 Task: Look for space in Sijunjung, Indonesia from 22nd June, 2023 to 30th June, 2023 for 2 adults in price range Rs.7000 to Rs.15000. Place can be entire place with 1  bedroom having 1 bed and 1 bathroom. Property type can be house, flat, guest house, hotel. Booking option can be shelf check-in. Required host language is English.
Action: Mouse moved to (408, 63)
Screenshot: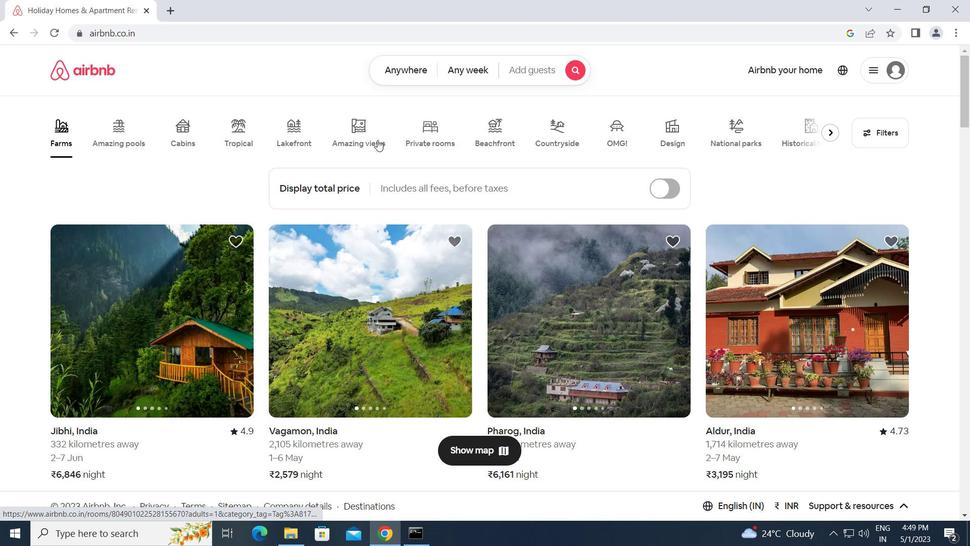 
Action: Mouse pressed left at (408, 63)
Screenshot: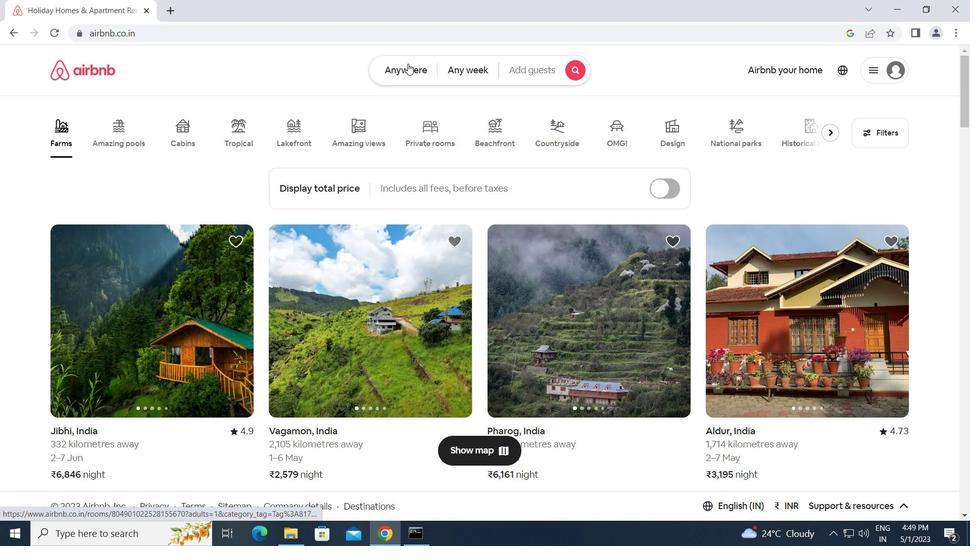 
Action: Mouse moved to (307, 107)
Screenshot: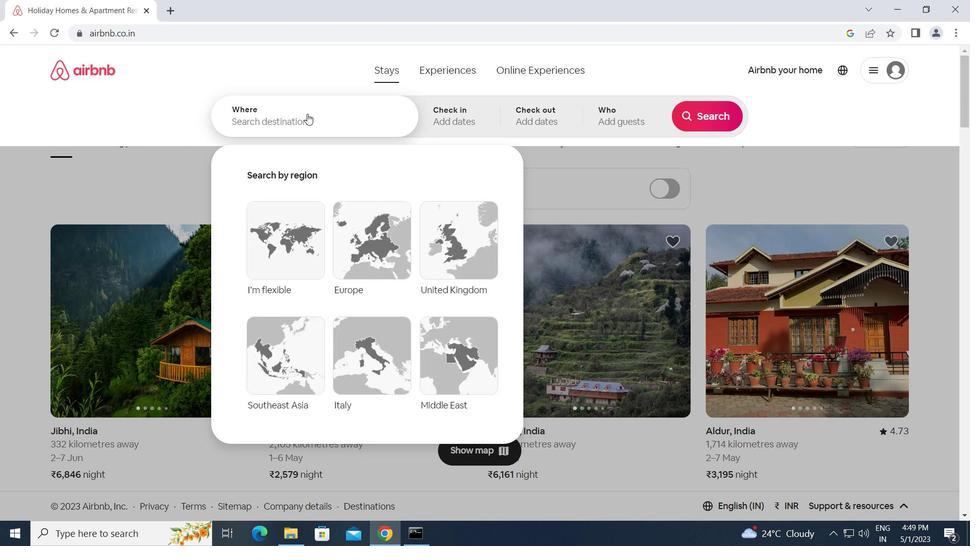 
Action: Mouse pressed left at (307, 107)
Screenshot: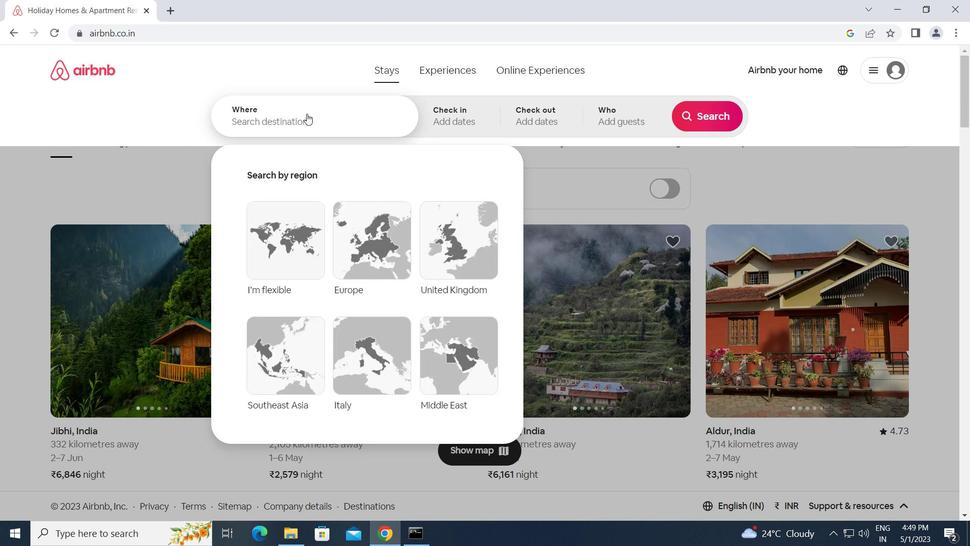
Action: Key pressed <Key.caps_lock>s<Key.caps_lock>ijunjung,<Key.space><Key.caps_lock>i<Key.caps_lock>ndonesia
Screenshot: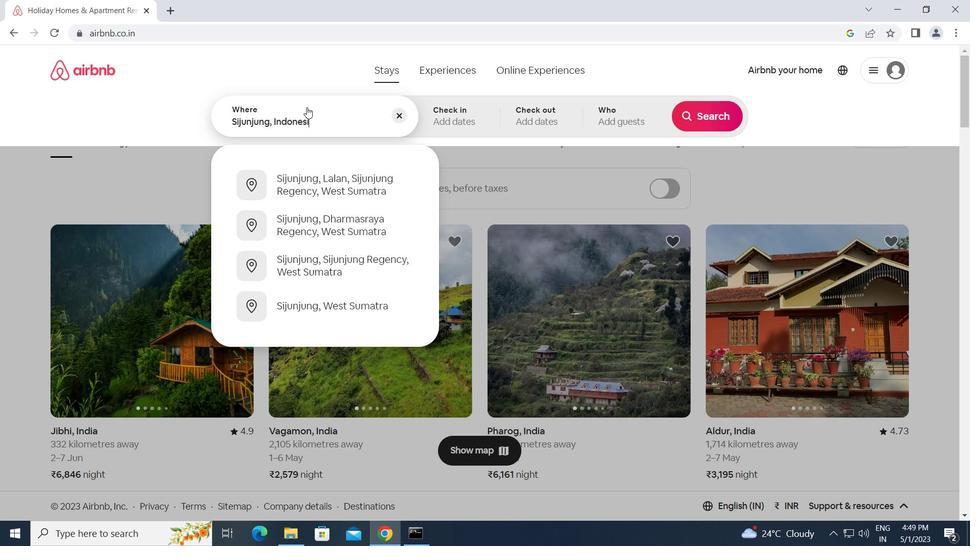 
Action: Mouse moved to (462, 188)
Screenshot: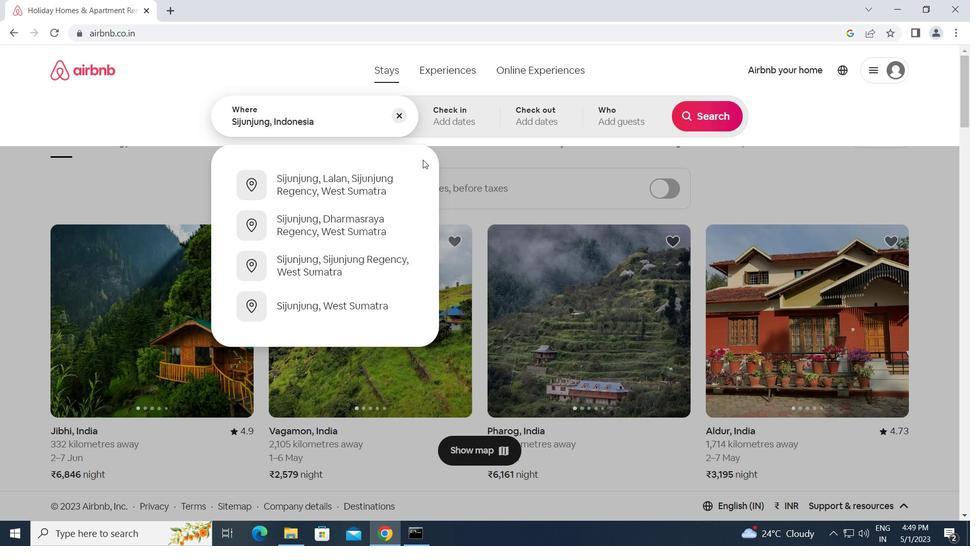 
Action: Key pressed <Key.enter>
Screenshot: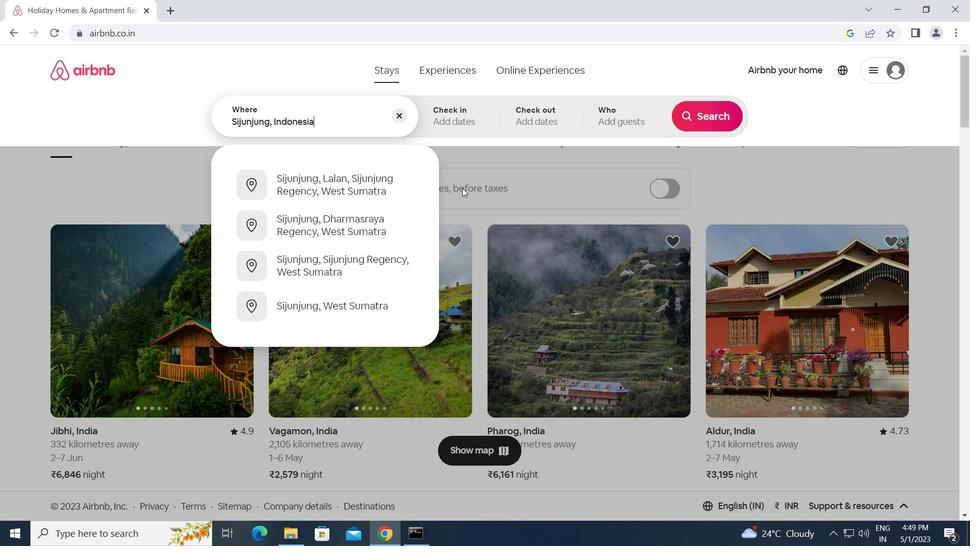 
Action: Mouse moved to (632, 362)
Screenshot: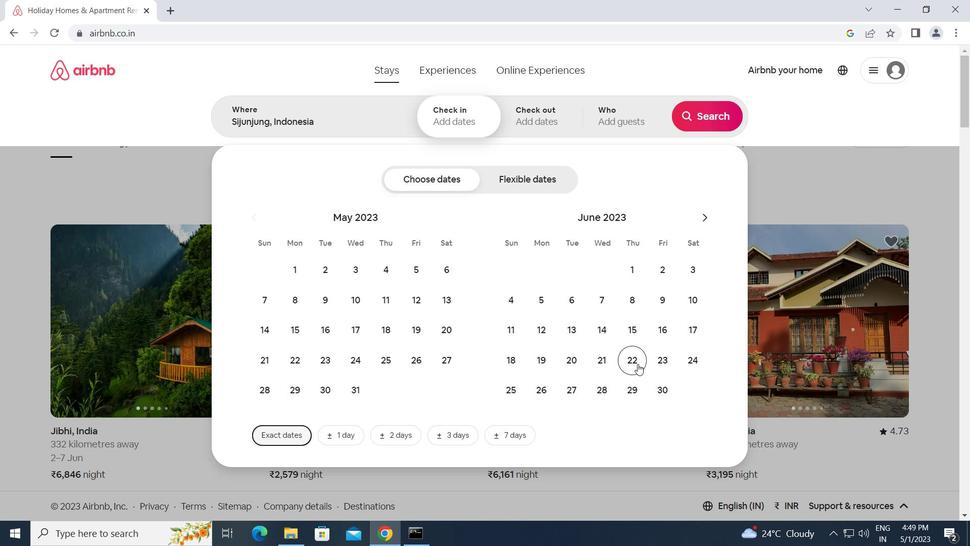 
Action: Mouse pressed left at (632, 362)
Screenshot: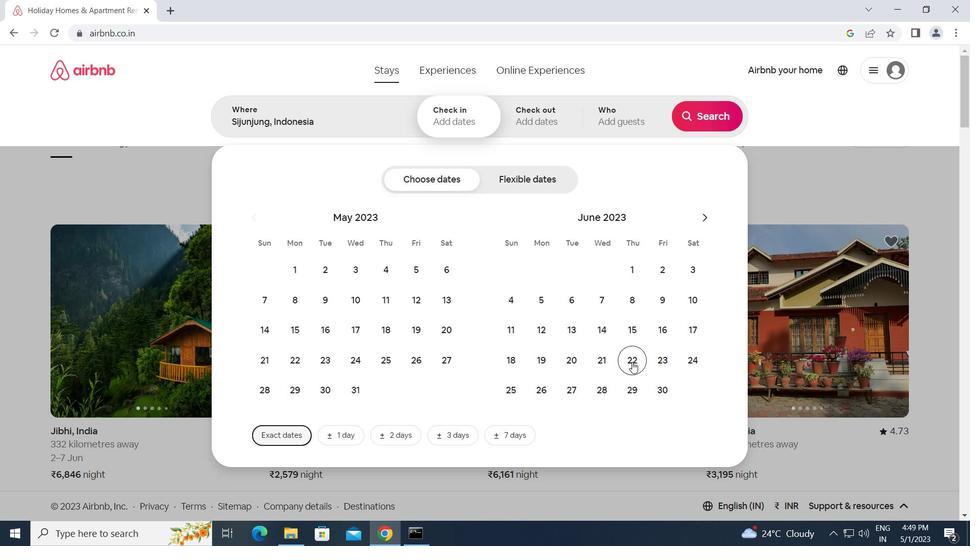 
Action: Mouse moved to (655, 387)
Screenshot: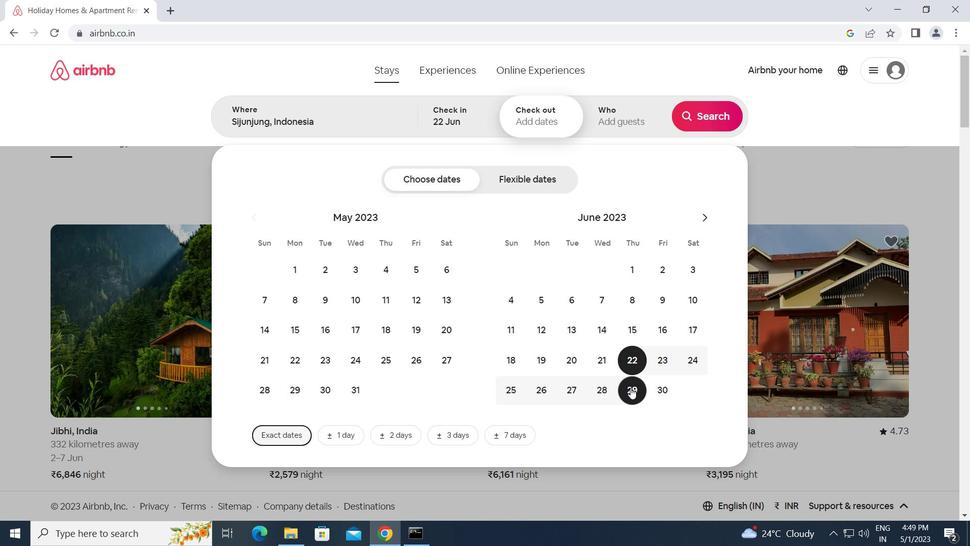 
Action: Mouse pressed left at (655, 387)
Screenshot: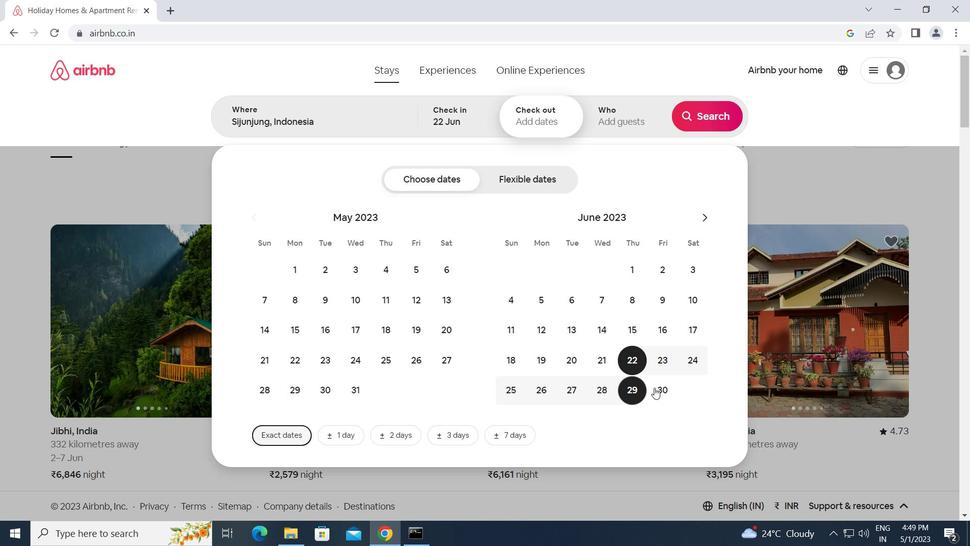 
Action: Mouse moved to (641, 112)
Screenshot: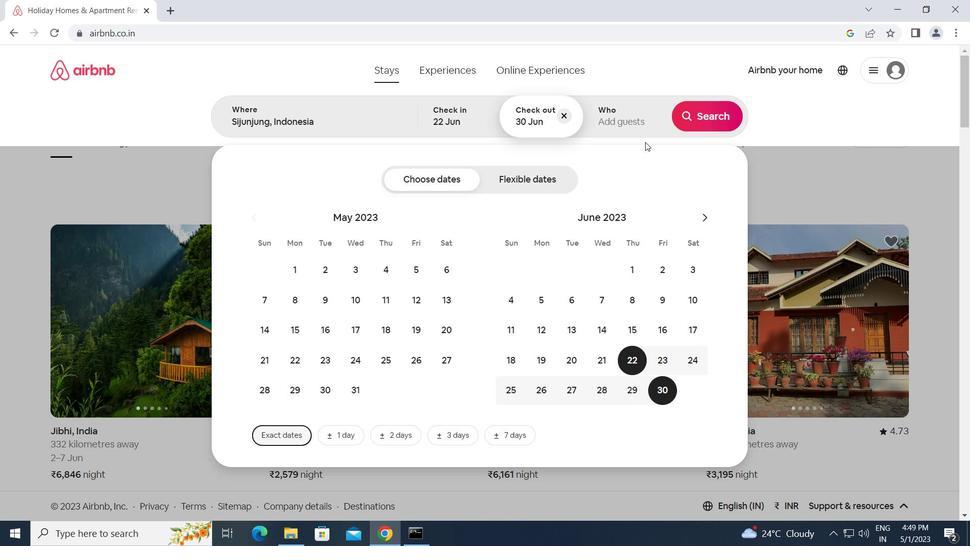 
Action: Mouse pressed left at (641, 112)
Screenshot: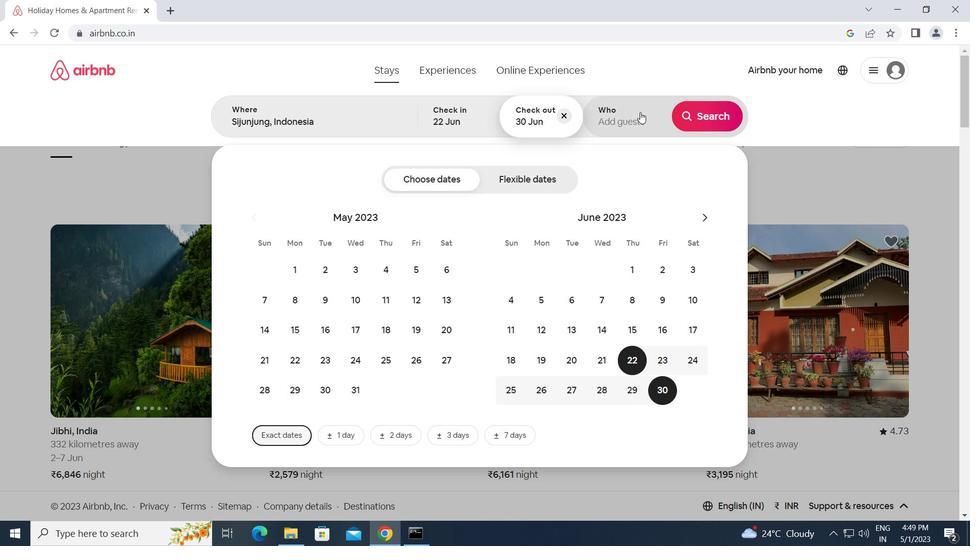 
Action: Mouse moved to (703, 183)
Screenshot: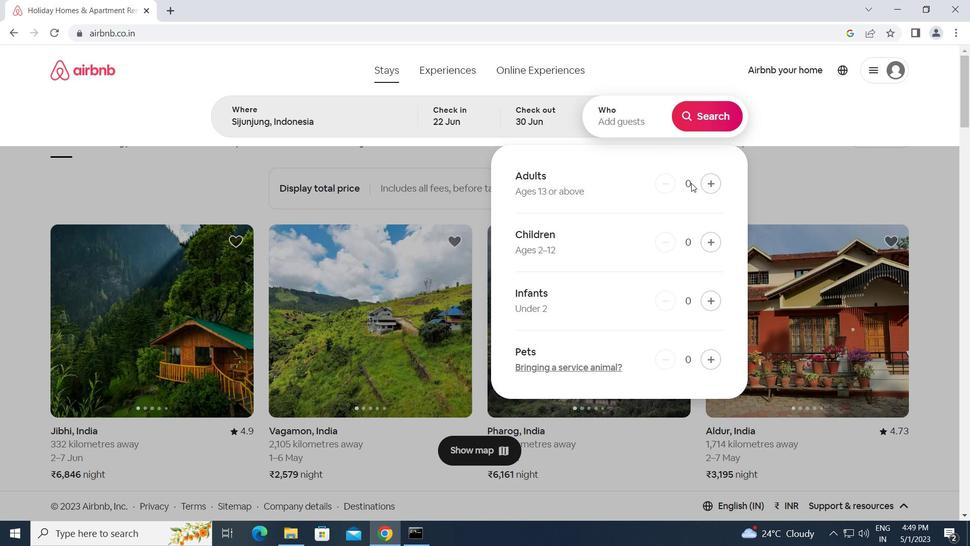 
Action: Mouse pressed left at (703, 183)
Screenshot: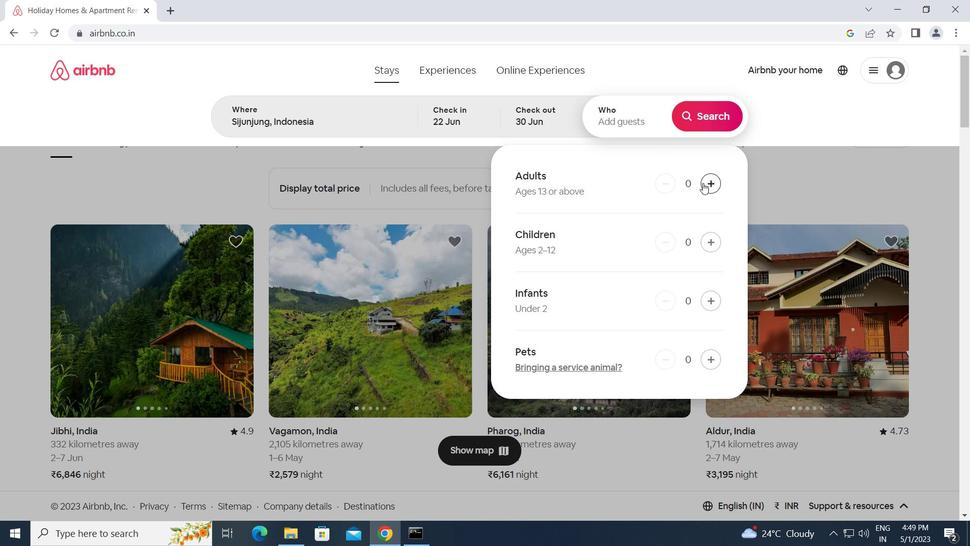 
Action: Mouse moved to (704, 182)
Screenshot: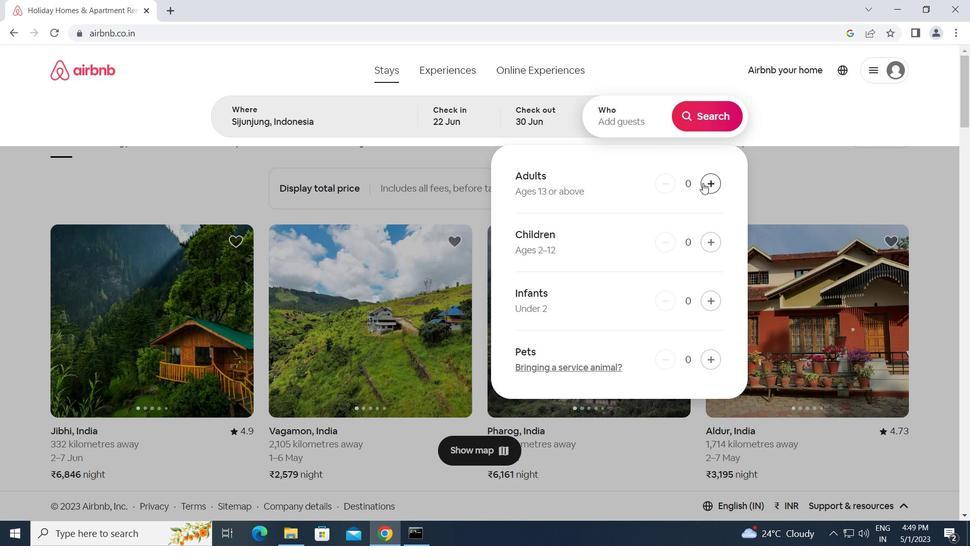 
Action: Mouse pressed left at (704, 182)
Screenshot: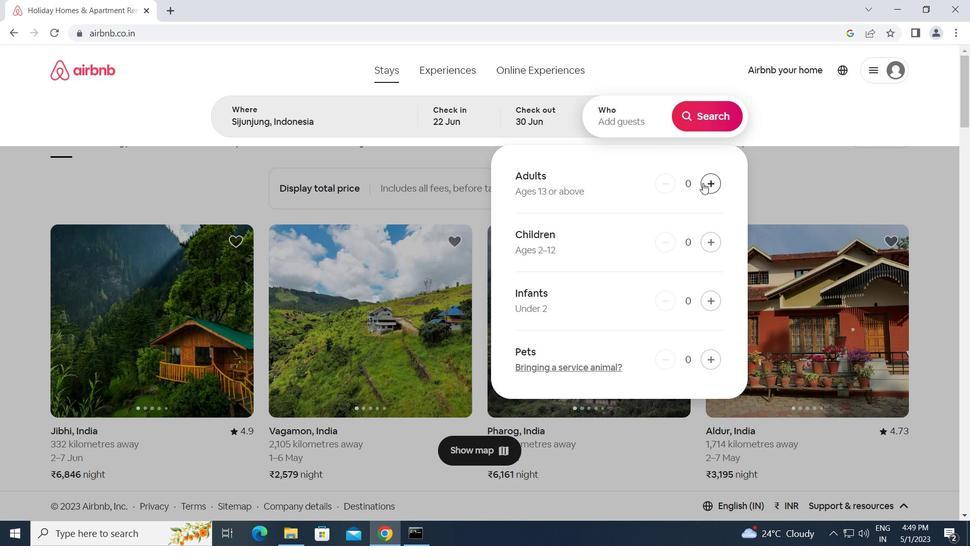 
Action: Mouse moved to (711, 126)
Screenshot: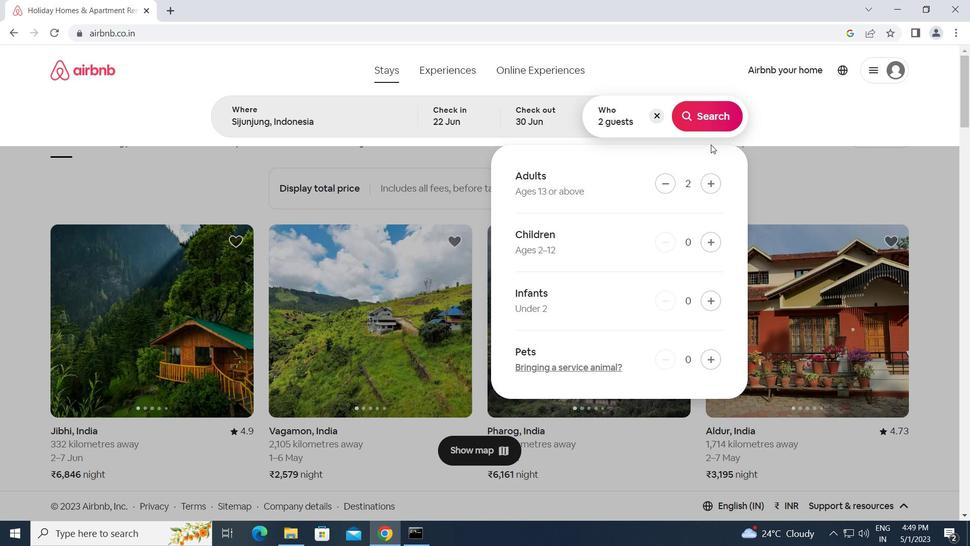 
Action: Mouse pressed left at (711, 126)
Screenshot: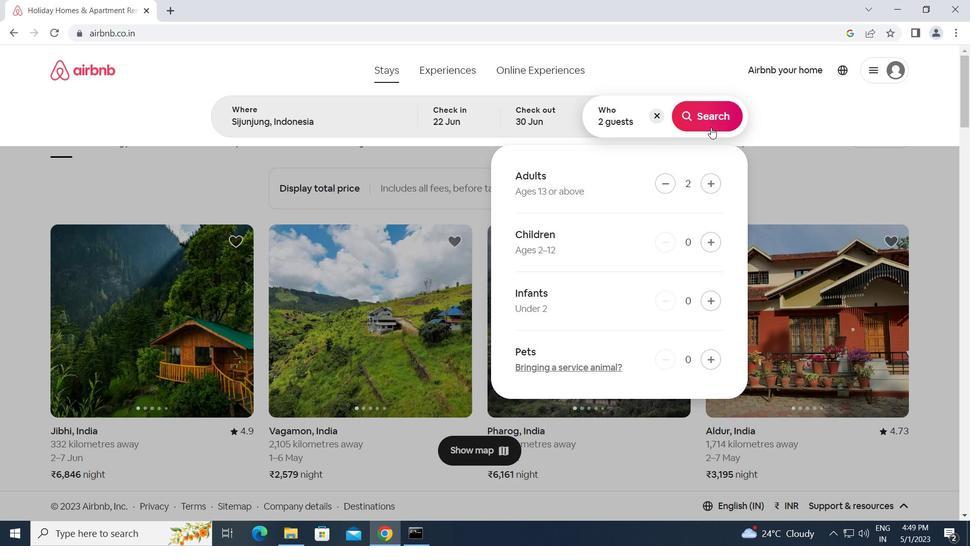 
Action: Mouse moved to (912, 122)
Screenshot: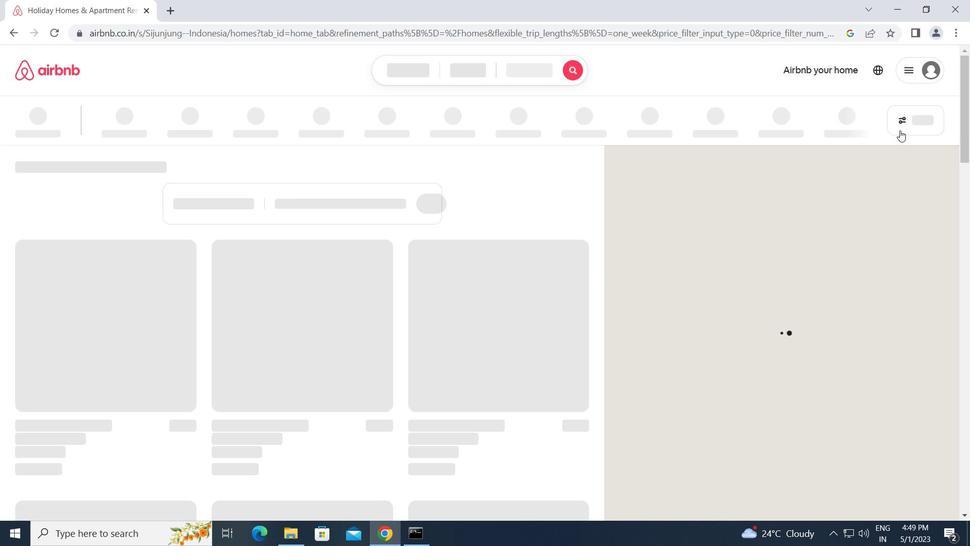 
Action: Mouse pressed left at (912, 122)
Screenshot: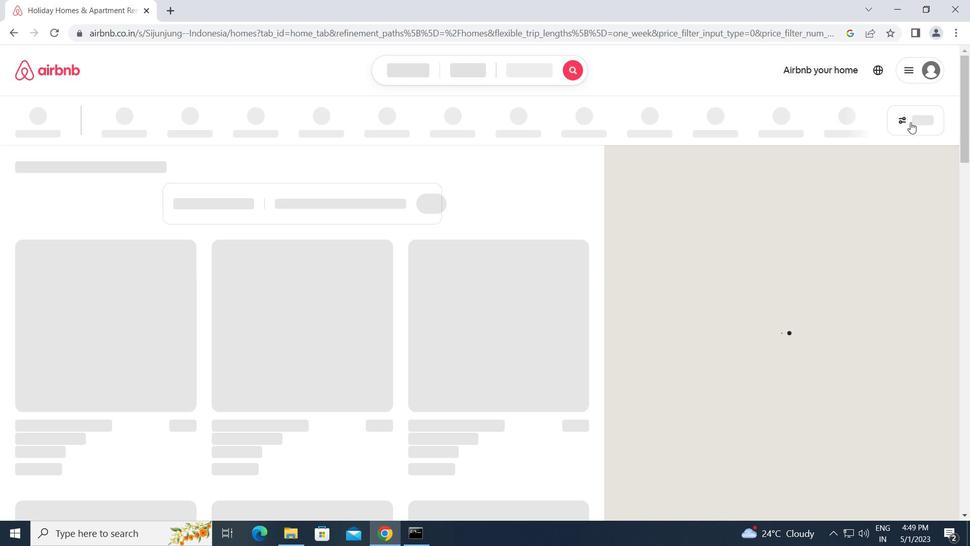 
Action: Mouse moved to (927, 118)
Screenshot: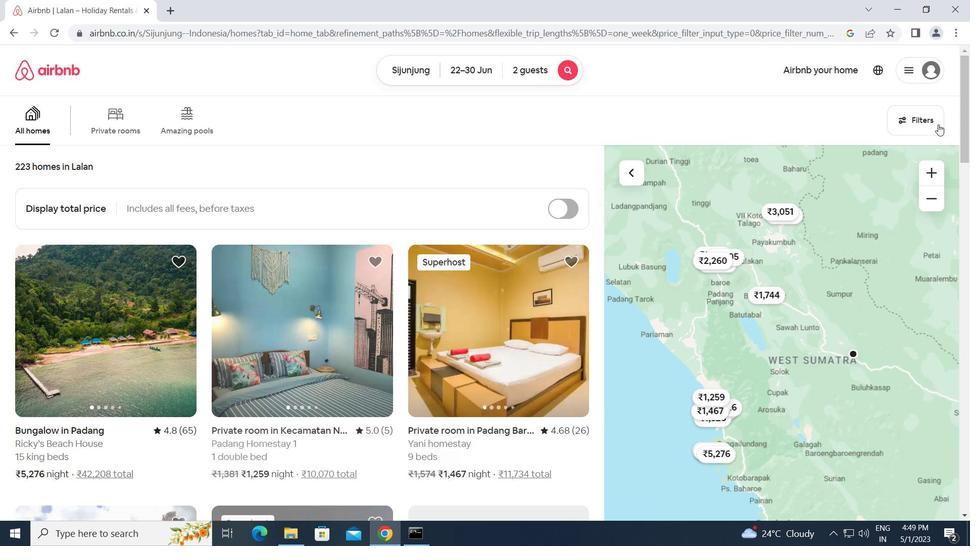 
Action: Mouse pressed left at (927, 118)
Screenshot: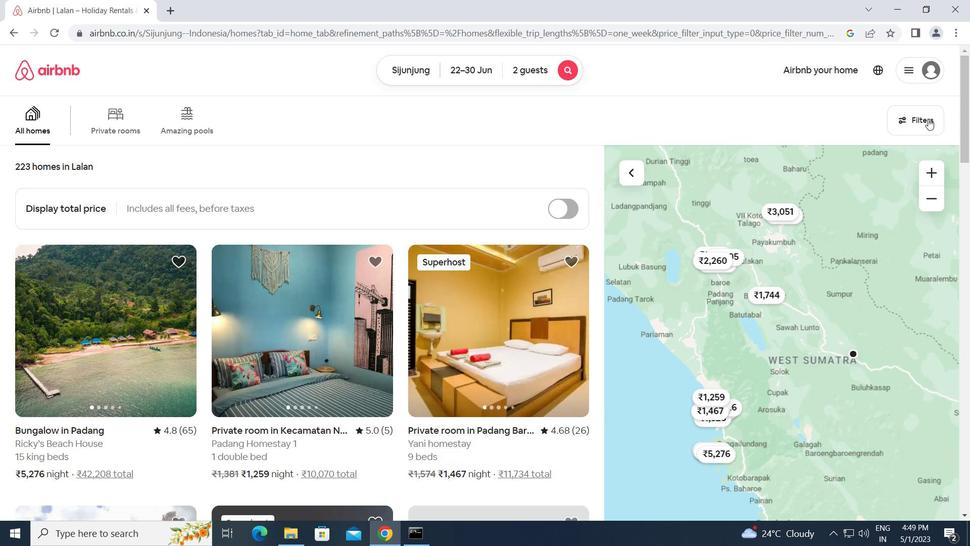 
Action: Mouse moved to (332, 280)
Screenshot: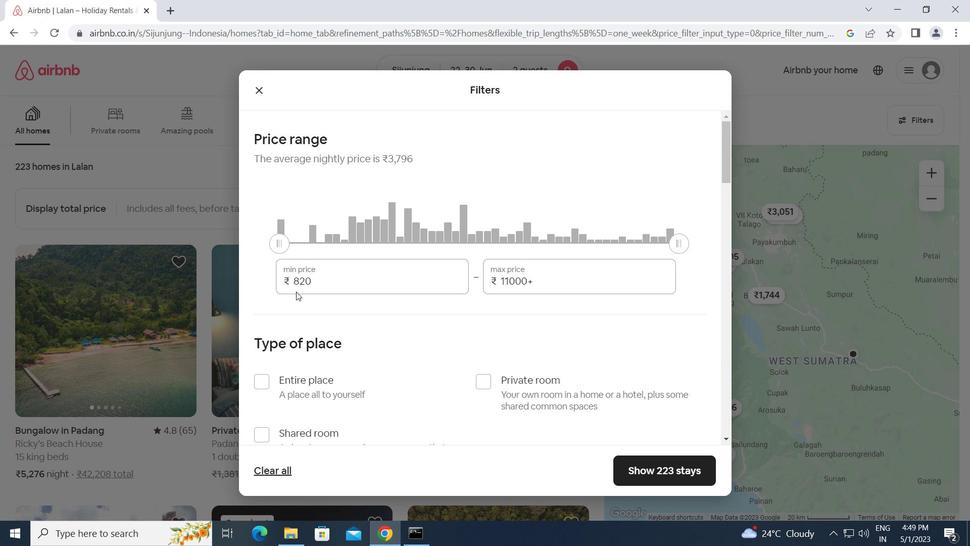 
Action: Mouse pressed left at (332, 280)
Screenshot: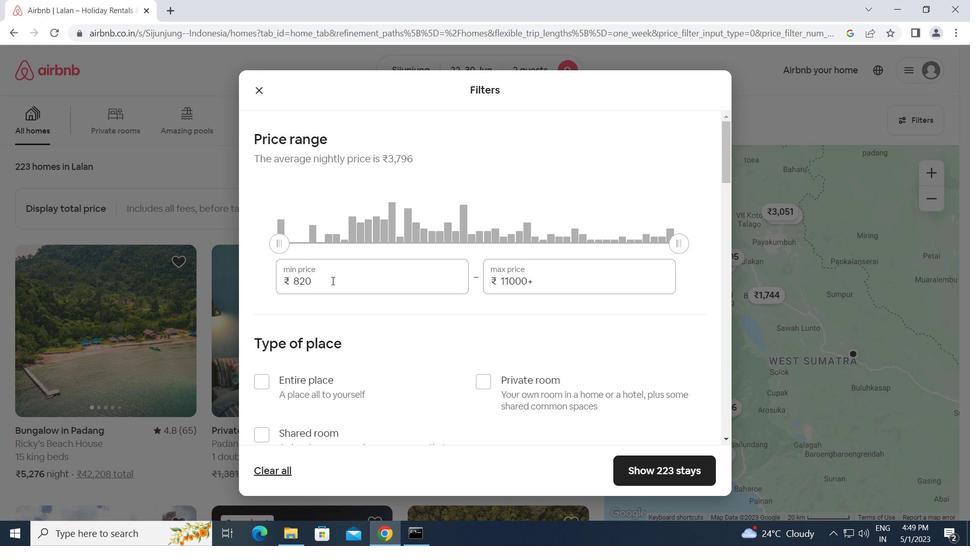 
Action: Mouse moved to (277, 282)
Screenshot: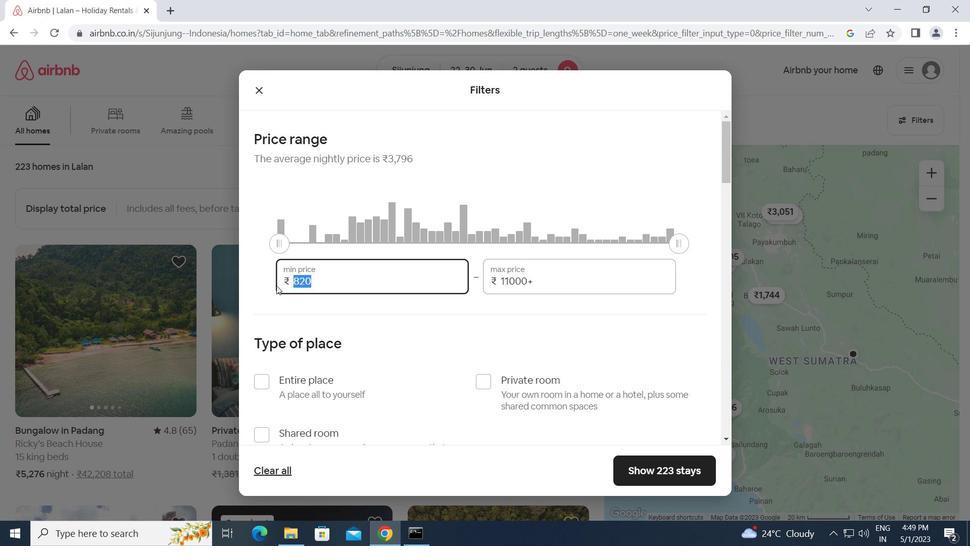 
Action: Key pressed 7000<Key.tab>15000
Screenshot: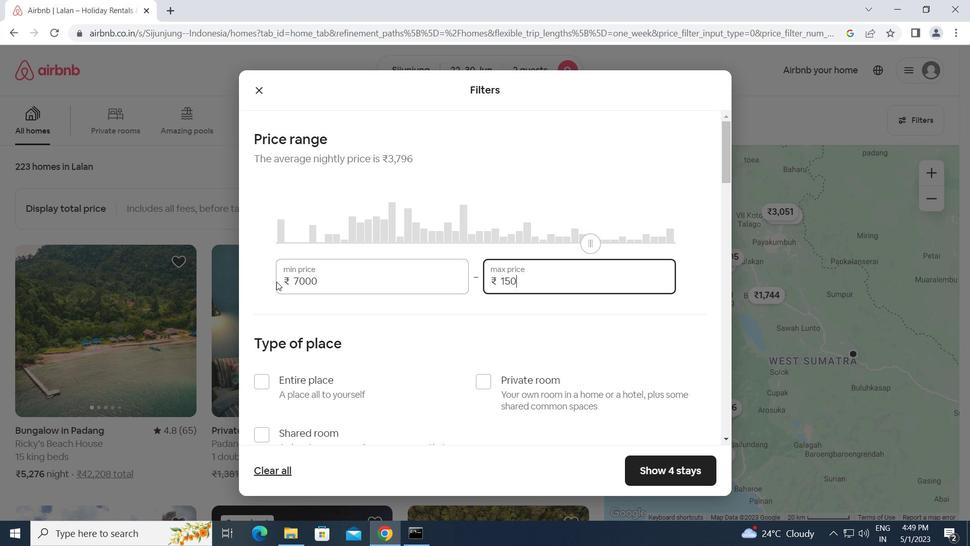 
Action: Mouse moved to (261, 379)
Screenshot: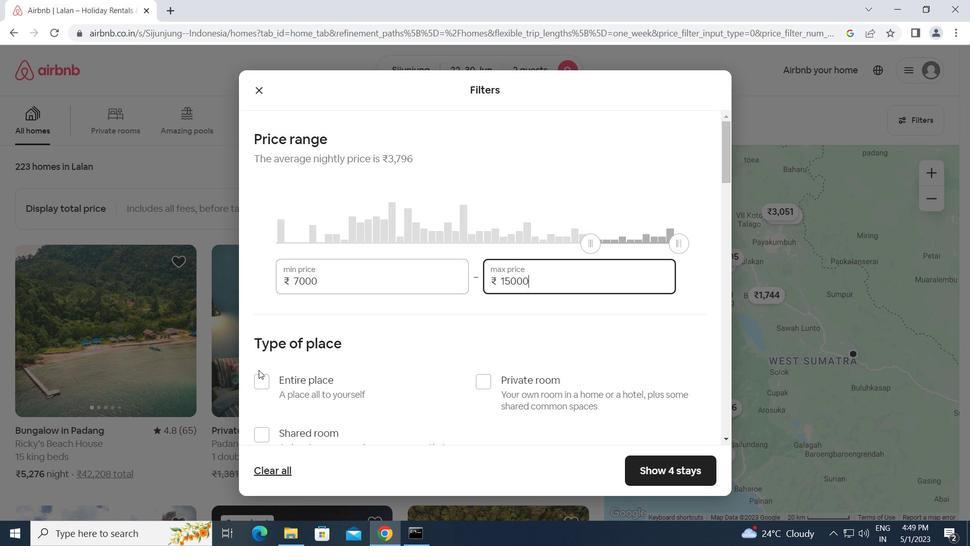 
Action: Mouse pressed left at (261, 379)
Screenshot: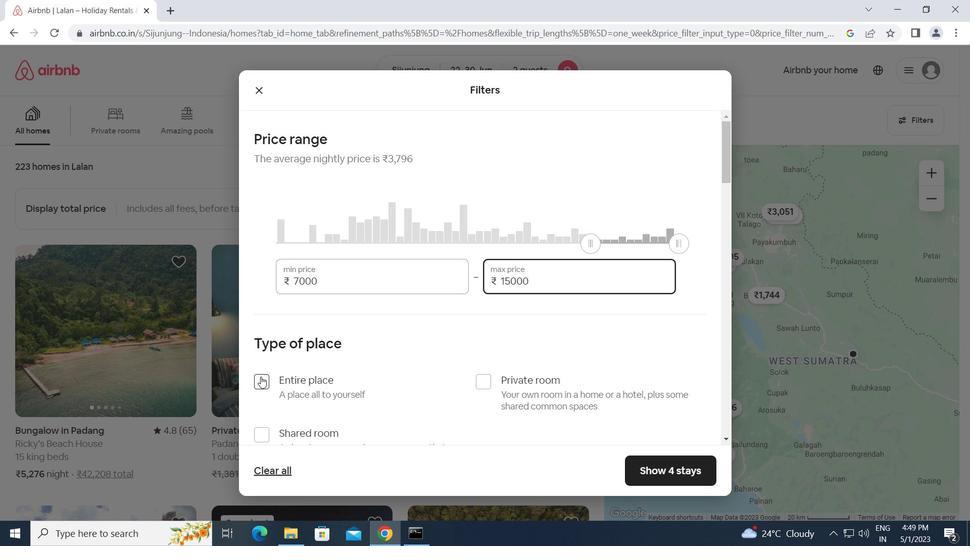 
Action: Mouse scrolled (261, 378) with delta (0, 0)
Screenshot: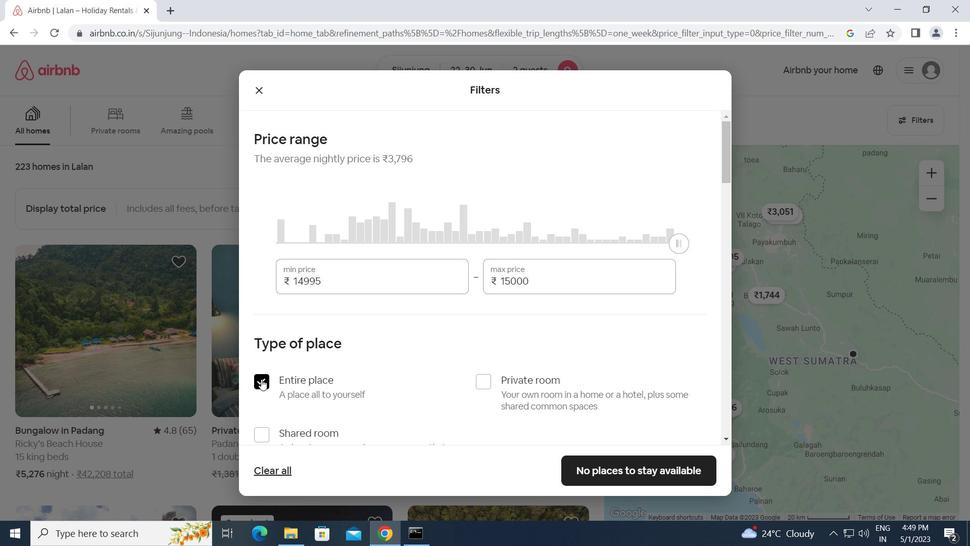 
Action: Mouse scrolled (261, 378) with delta (0, 0)
Screenshot: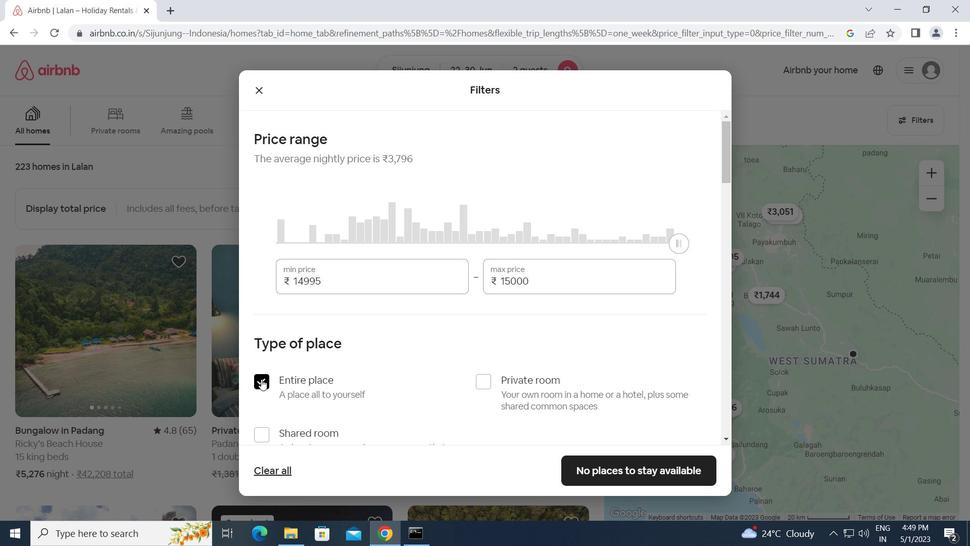 
Action: Mouse scrolled (261, 378) with delta (0, 0)
Screenshot: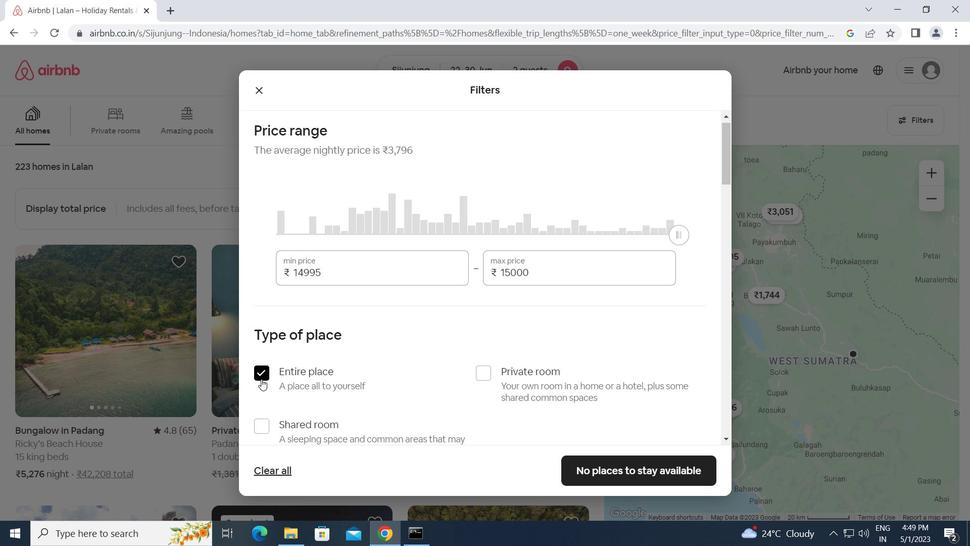 
Action: Mouse moved to (313, 396)
Screenshot: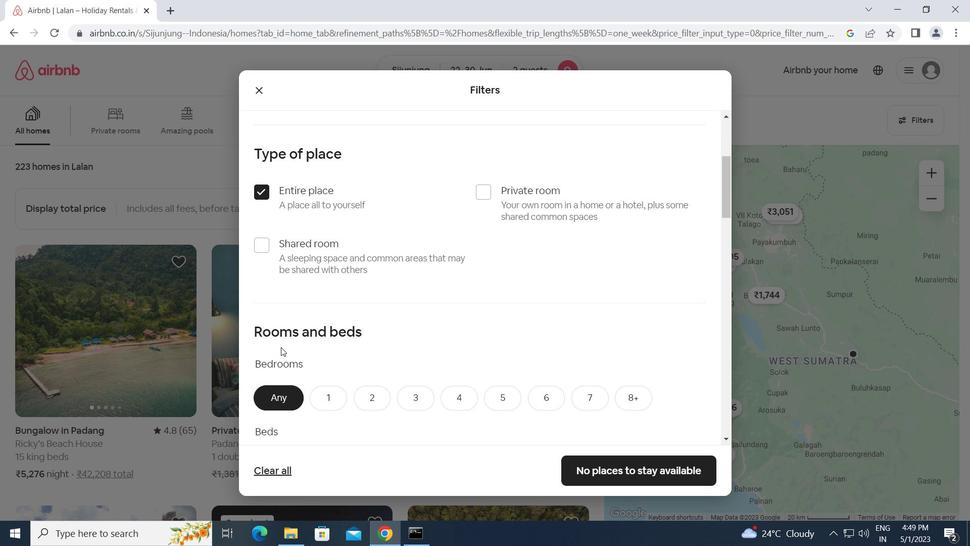 
Action: Mouse scrolled (313, 396) with delta (0, 0)
Screenshot: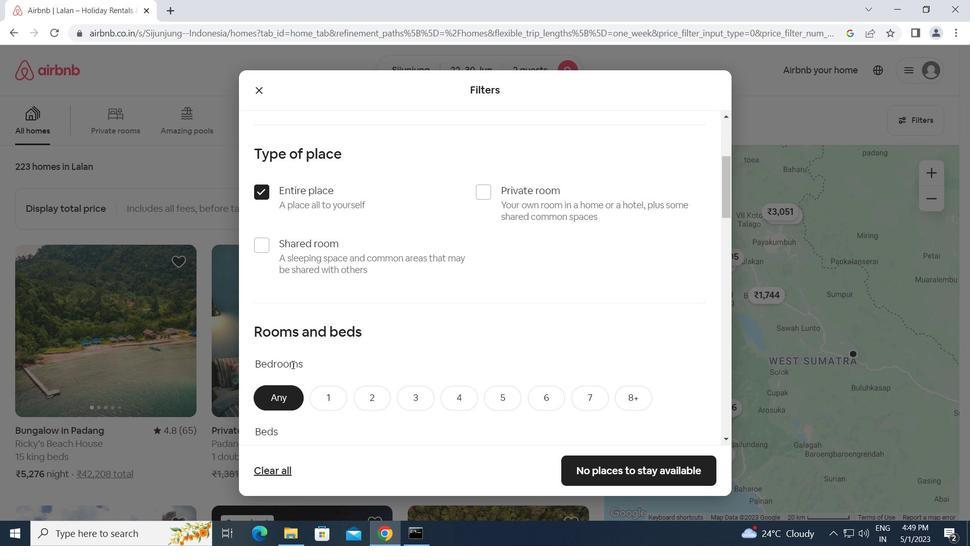 
Action: Mouse scrolled (313, 396) with delta (0, 0)
Screenshot: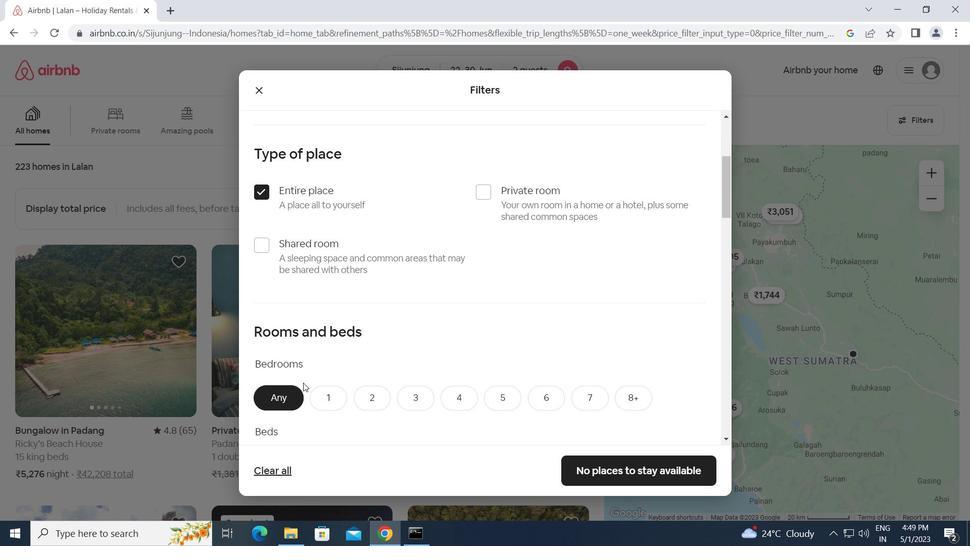 
Action: Mouse scrolled (313, 396) with delta (0, 0)
Screenshot: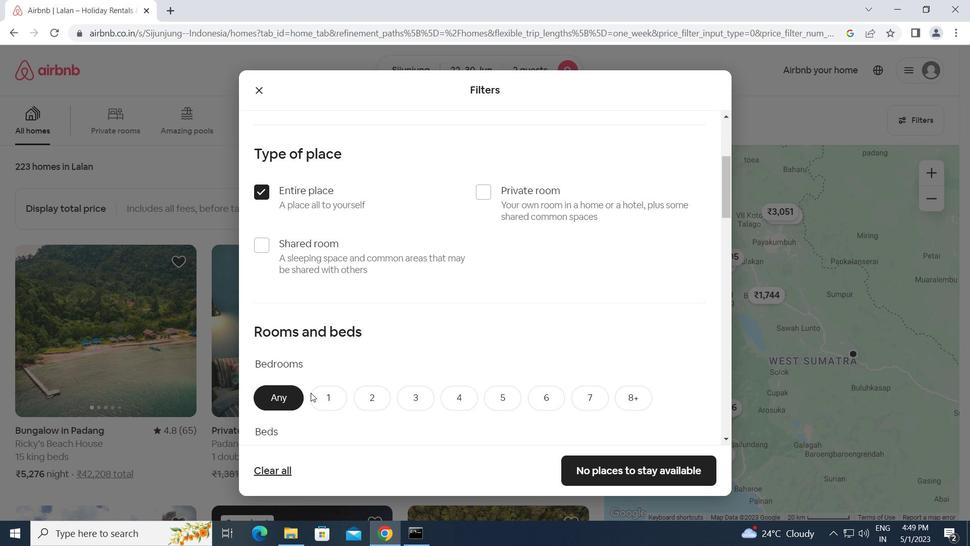 
Action: Mouse moved to (325, 199)
Screenshot: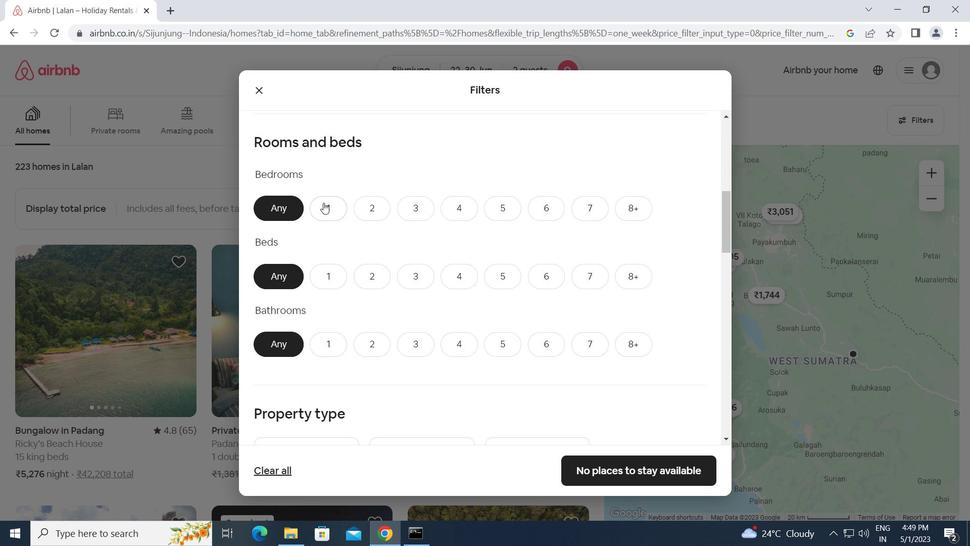 
Action: Mouse pressed left at (325, 199)
Screenshot: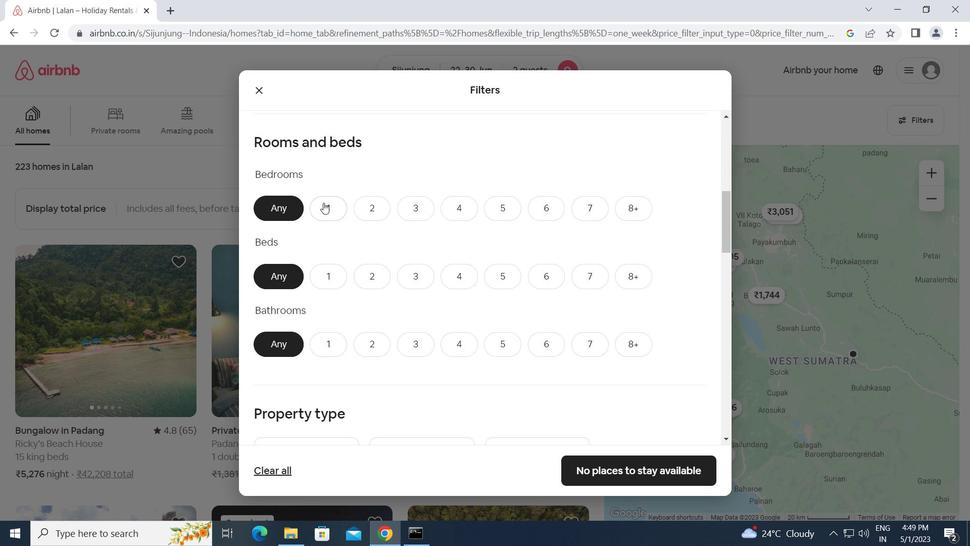 
Action: Mouse moved to (339, 275)
Screenshot: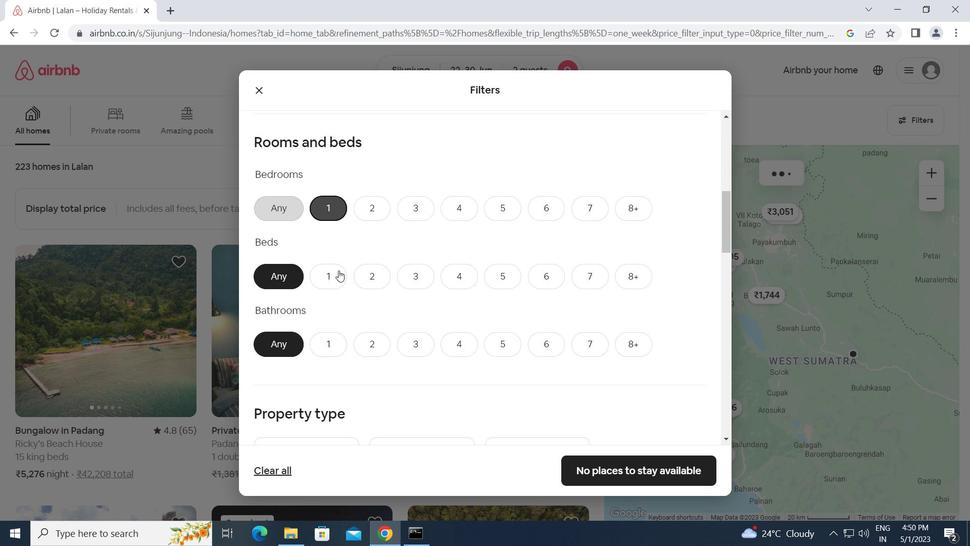 
Action: Mouse pressed left at (339, 275)
Screenshot: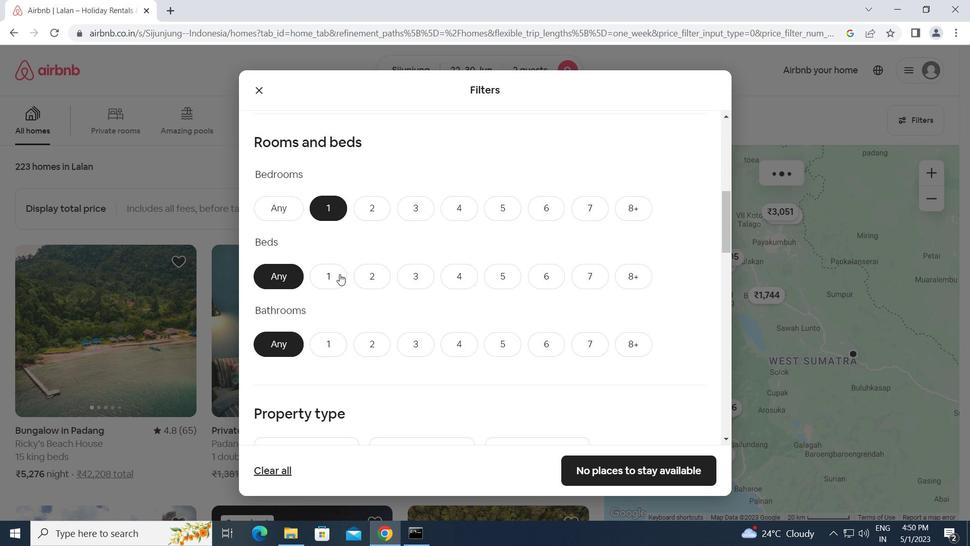 
Action: Mouse moved to (329, 345)
Screenshot: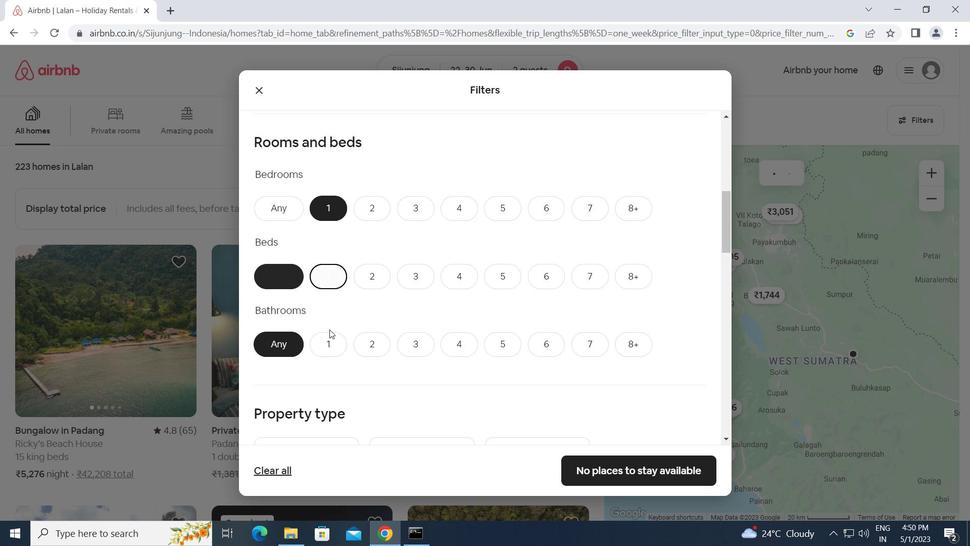 
Action: Mouse pressed left at (329, 345)
Screenshot: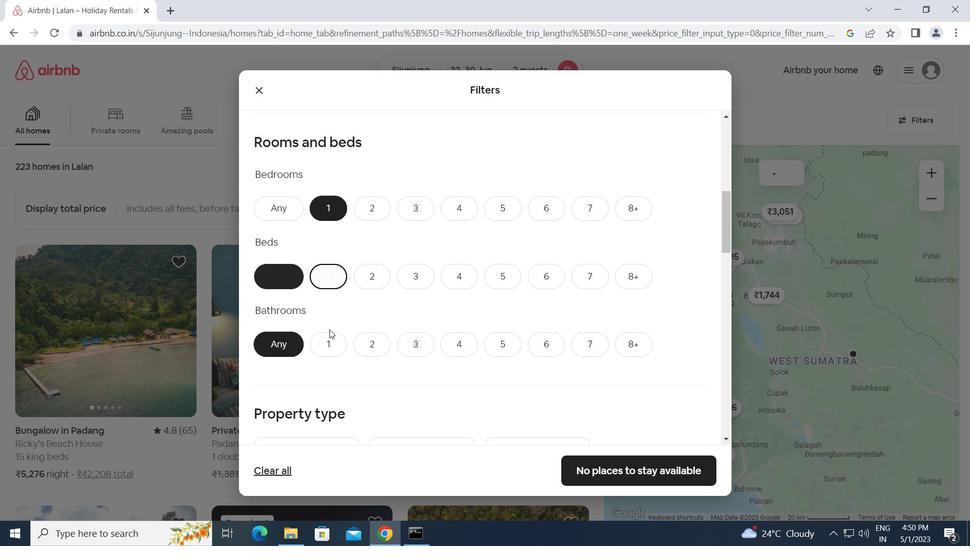 
Action: Mouse moved to (329, 350)
Screenshot: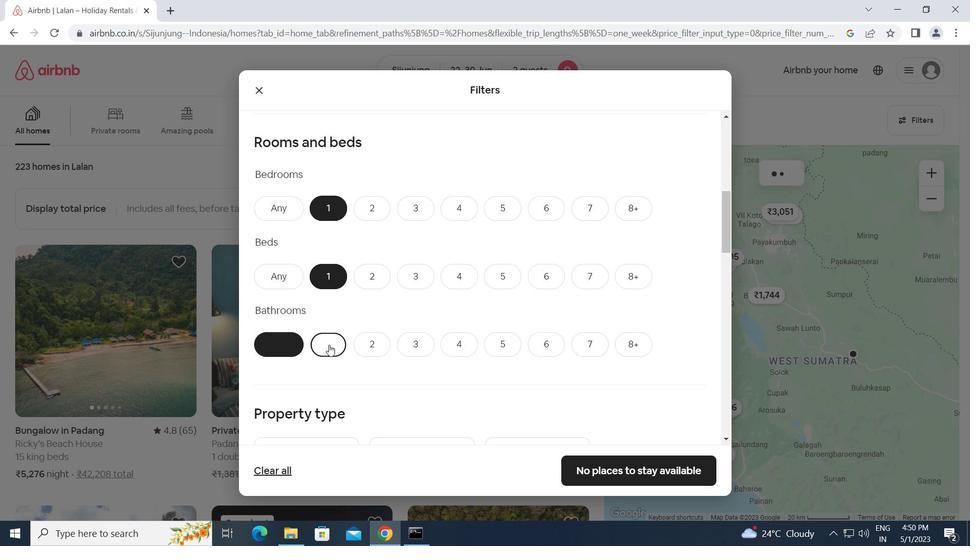 
Action: Mouse scrolled (329, 349) with delta (0, 0)
Screenshot: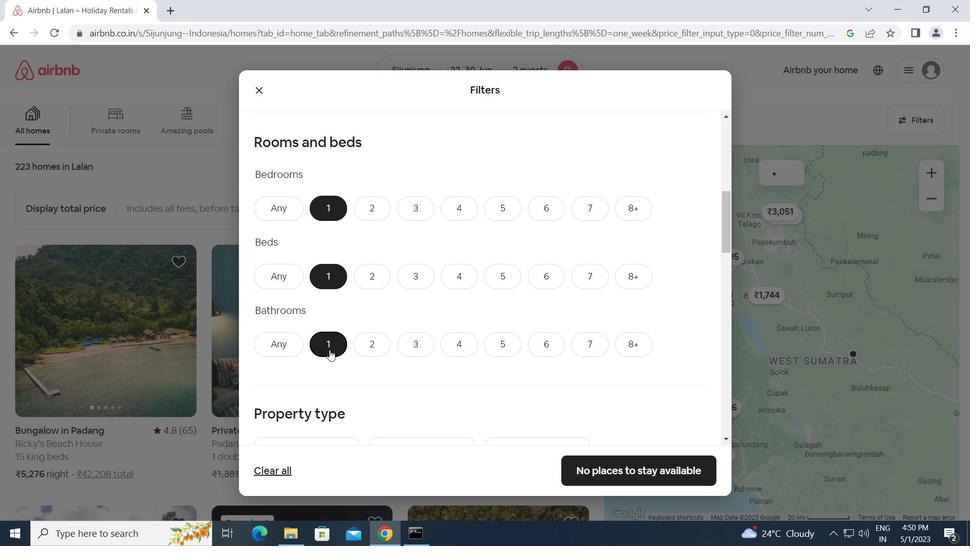 
Action: Mouse scrolled (329, 349) with delta (0, 0)
Screenshot: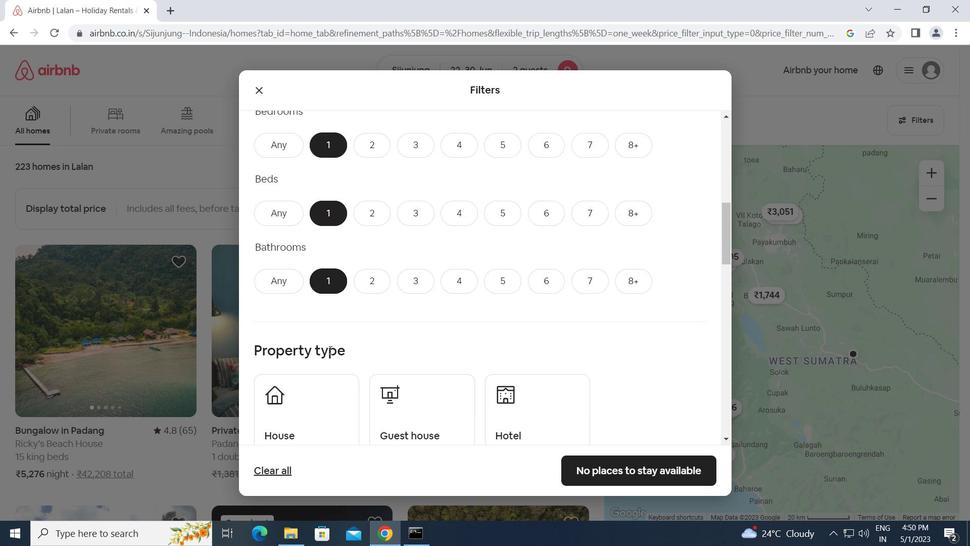 
Action: Mouse scrolled (329, 349) with delta (0, 0)
Screenshot: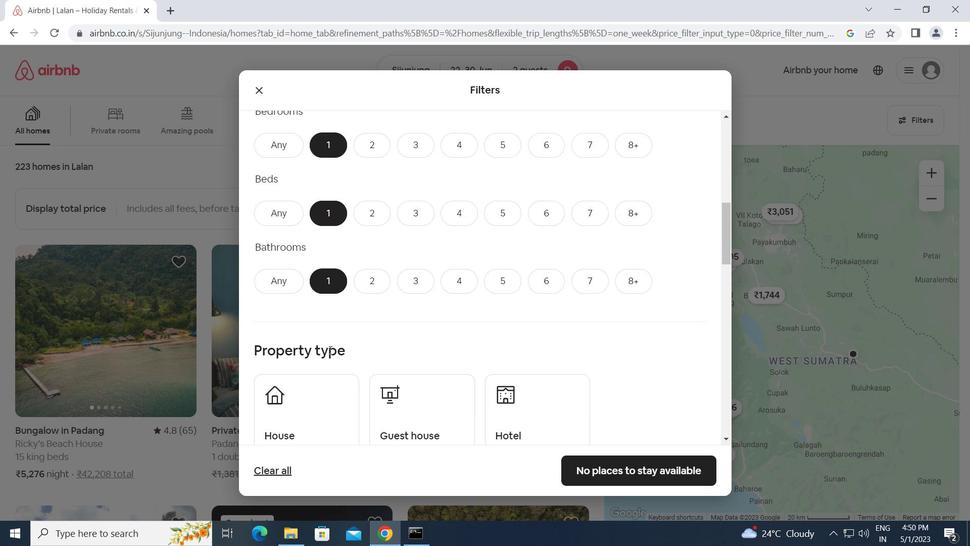 
Action: Mouse moved to (318, 298)
Screenshot: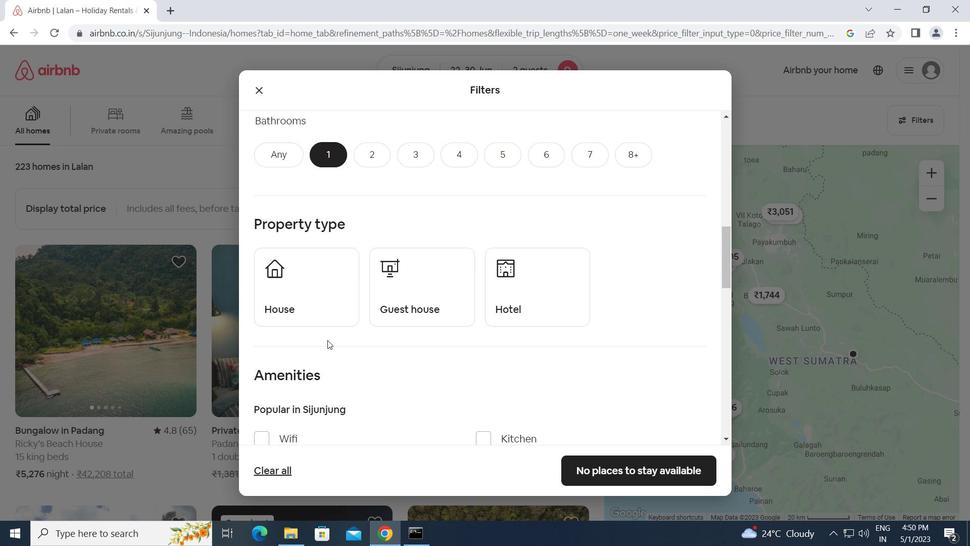 
Action: Mouse pressed left at (318, 298)
Screenshot: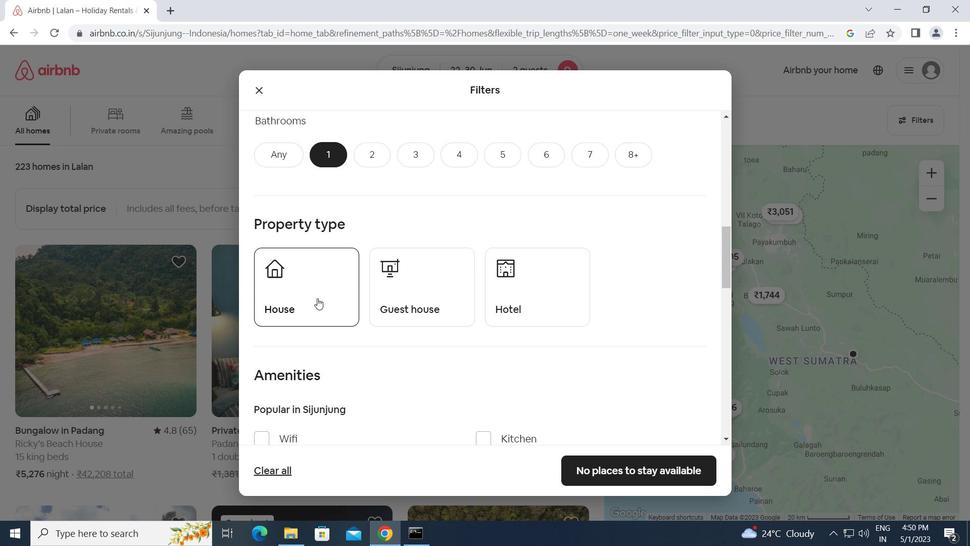 
Action: Mouse moved to (396, 280)
Screenshot: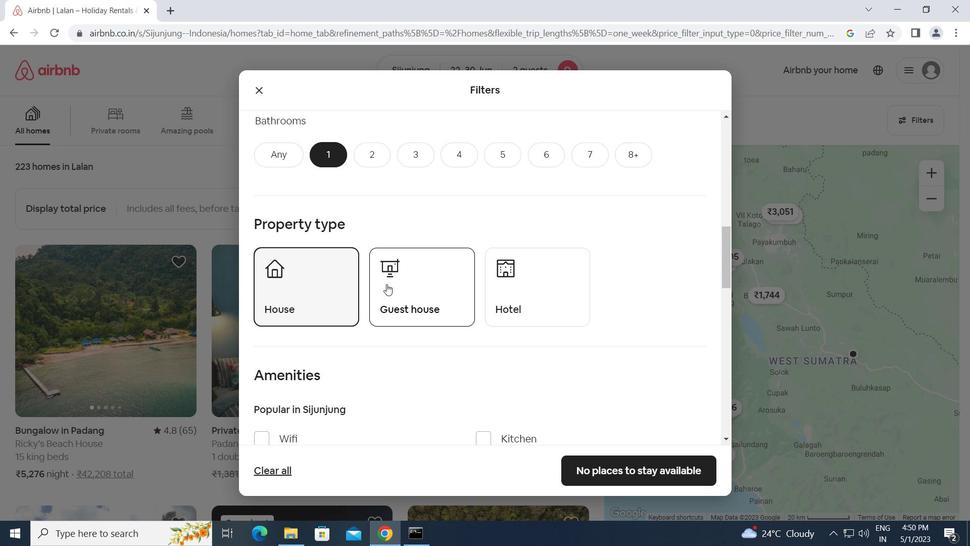 
Action: Mouse pressed left at (396, 280)
Screenshot: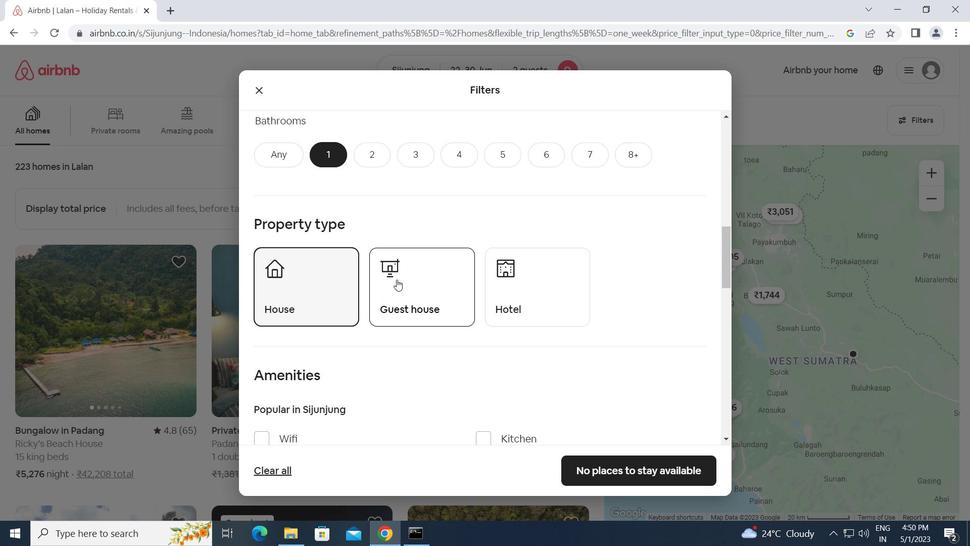 
Action: Mouse moved to (523, 279)
Screenshot: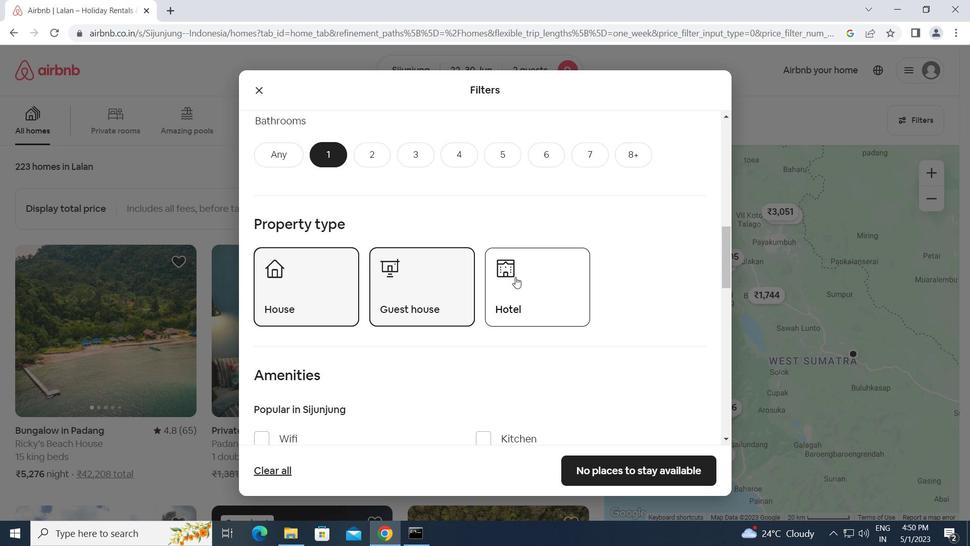 
Action: Mouse pressed left at (523, 279)
Screenshot: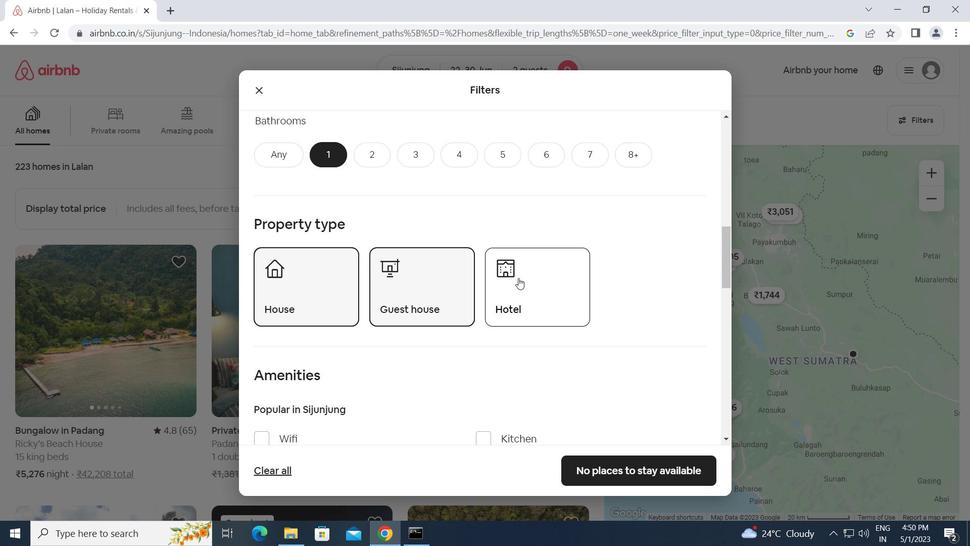 
Action: Mouse moved to (523, 279)
Screenshot: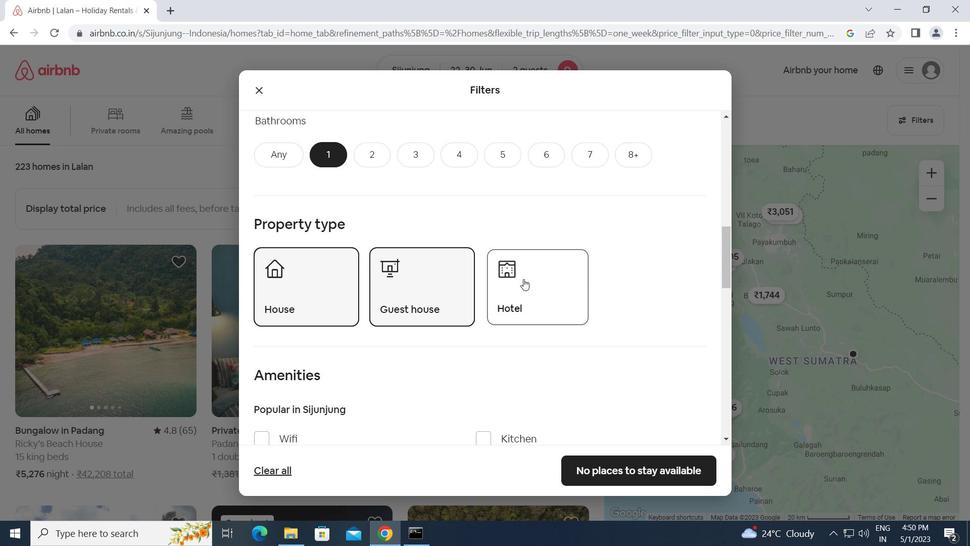
Action: Mouse scrolled (523, 279) with delta (0, 0)
Screenshot: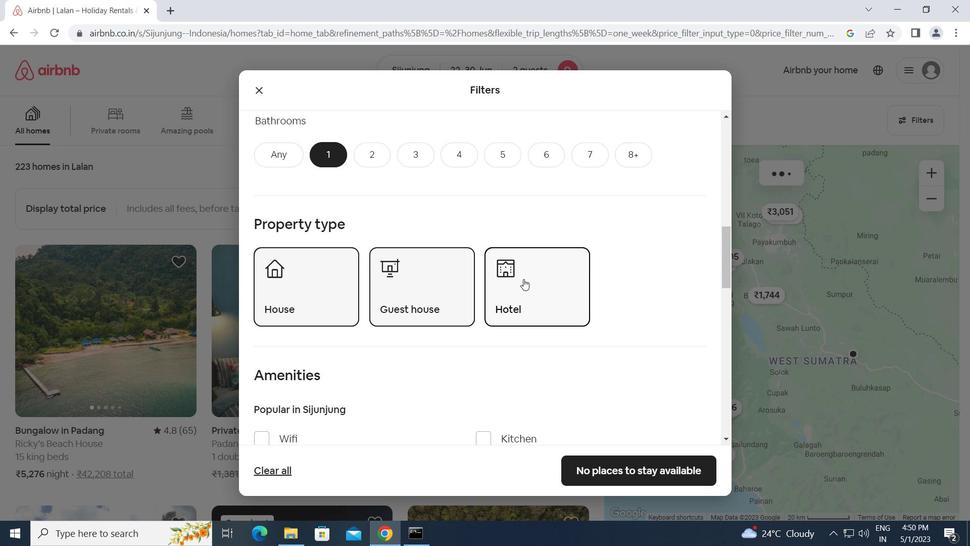 
Action: Mouse scrolled (523, 279) with delta (0, 0)
Screenshot: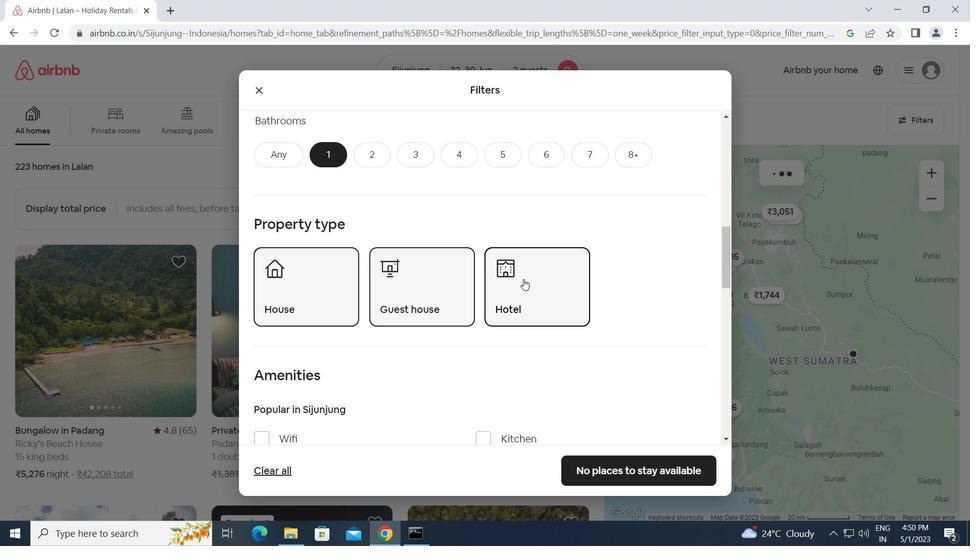 
Action: Mouse moved to (521, 279)
Screenshot: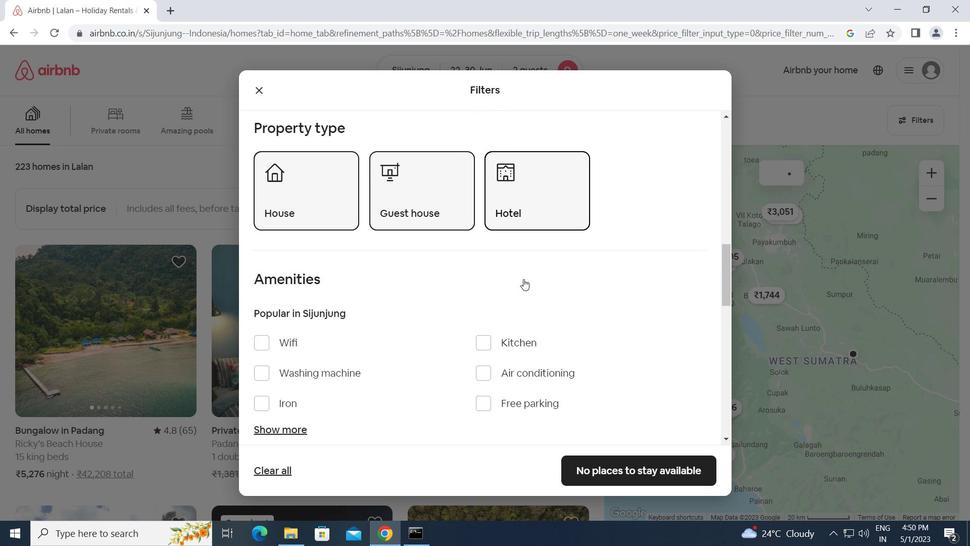 
Action: Mouse scrolled (521, 279) with delta (0, 0)
Screenshot: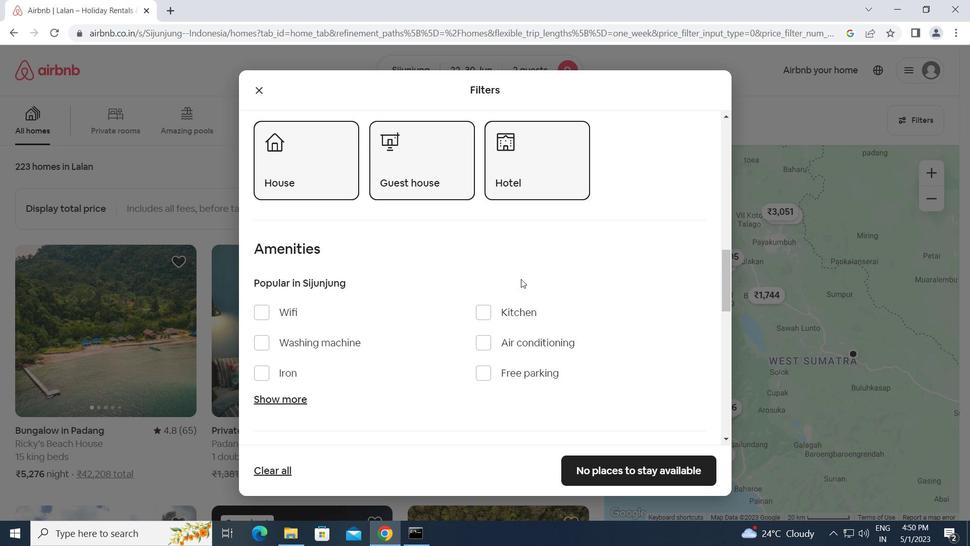 
Action: Mouse moved to (520, 279)
Screenshot: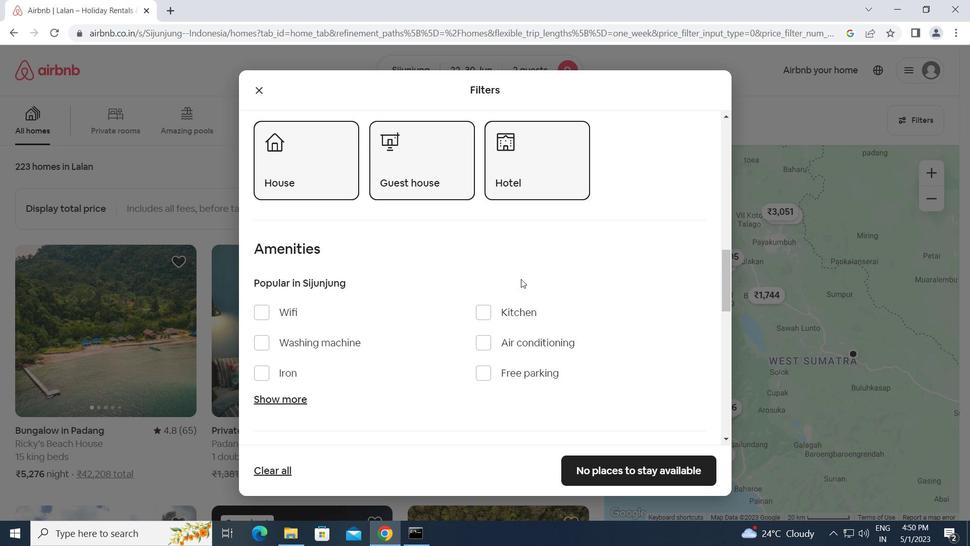 
Action: Mouse scrolled (520, 279) with delta (0, 0)
Screenshot: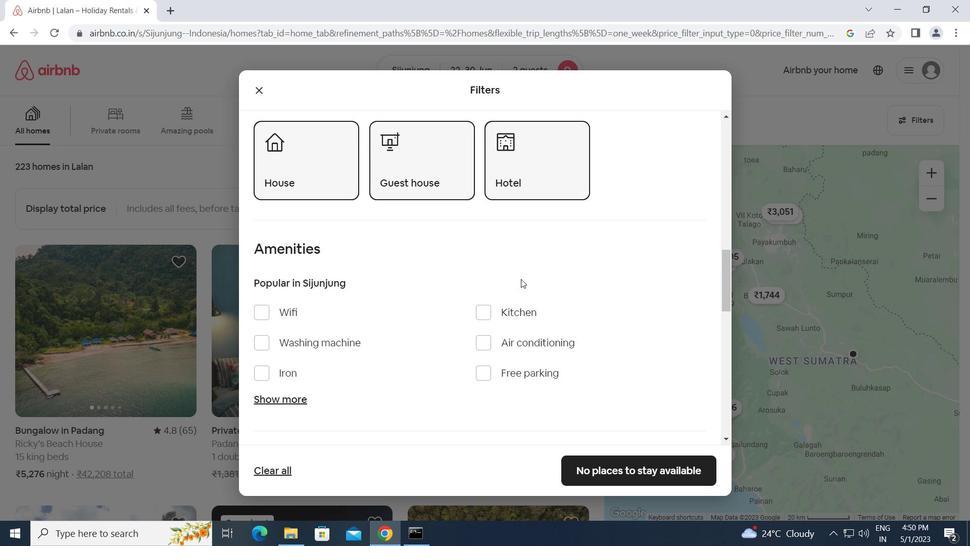 
Action: Mouse scrolled (520, 279) with delta (0, 0)
Screenshot: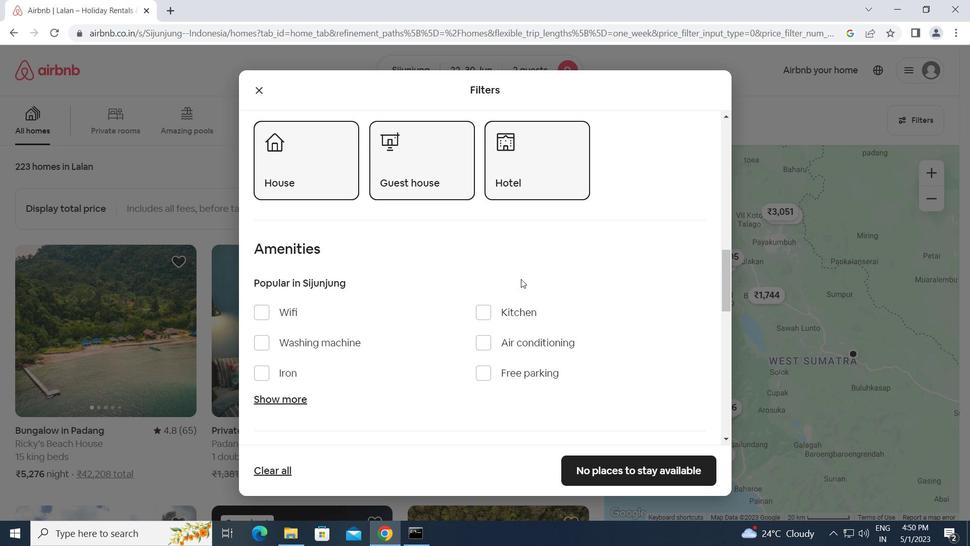 
Action: Mouse moved to (537, 248)
Screenshot: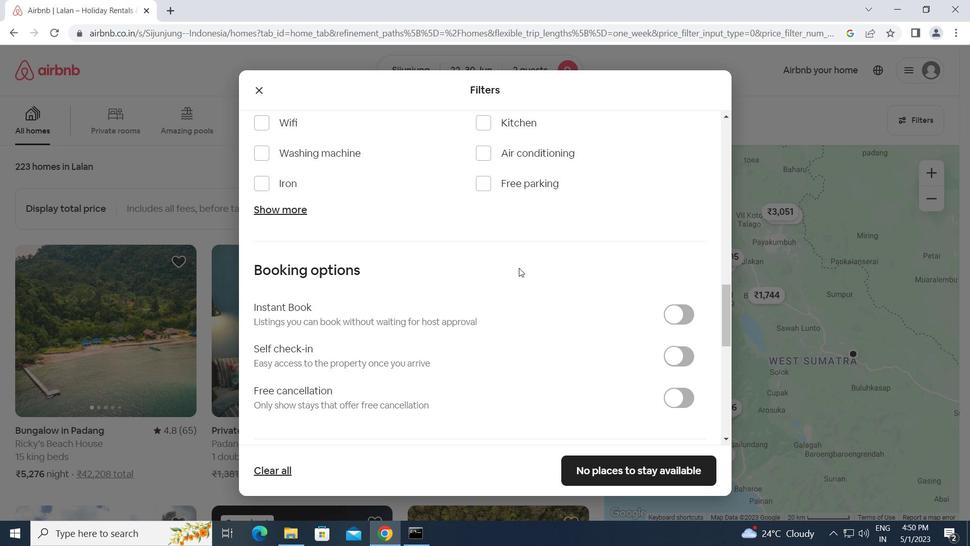 
Action: Mouse scrolled (537, 247) with delta (0, 0)
Screenshot: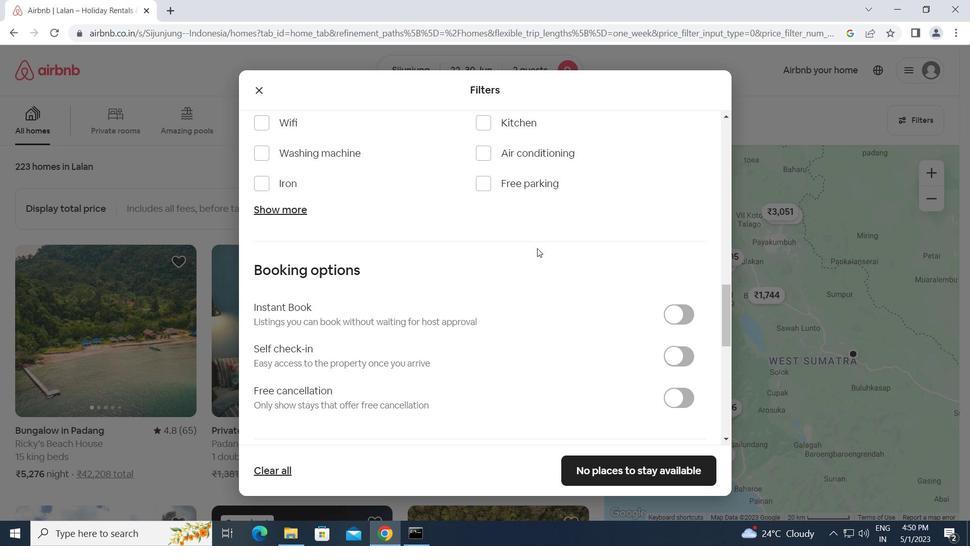 
Action: Mouse scrolled (537, 247) with delta (0, 0)
Screenshot: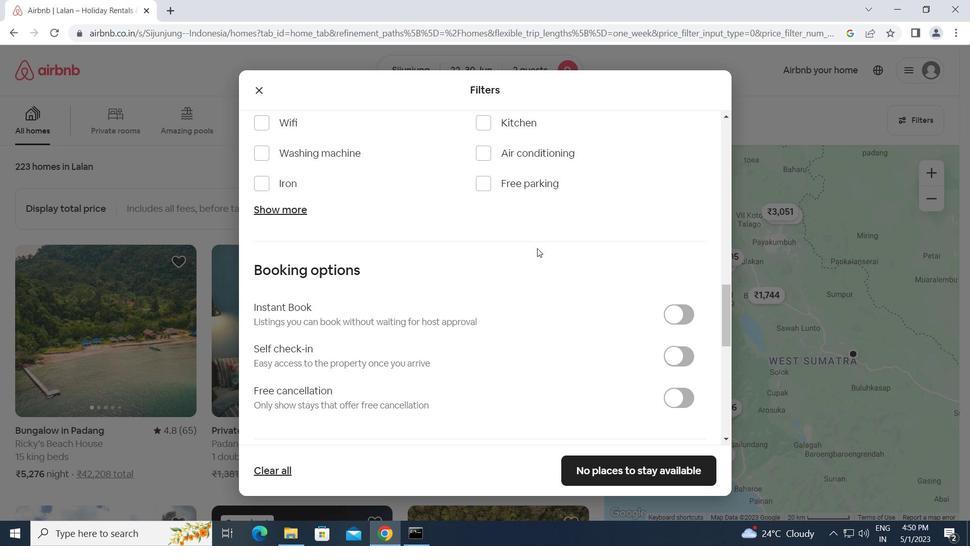 
Action: Mouse scrolled (537, 247) with delta (0, 0)
Screenshot: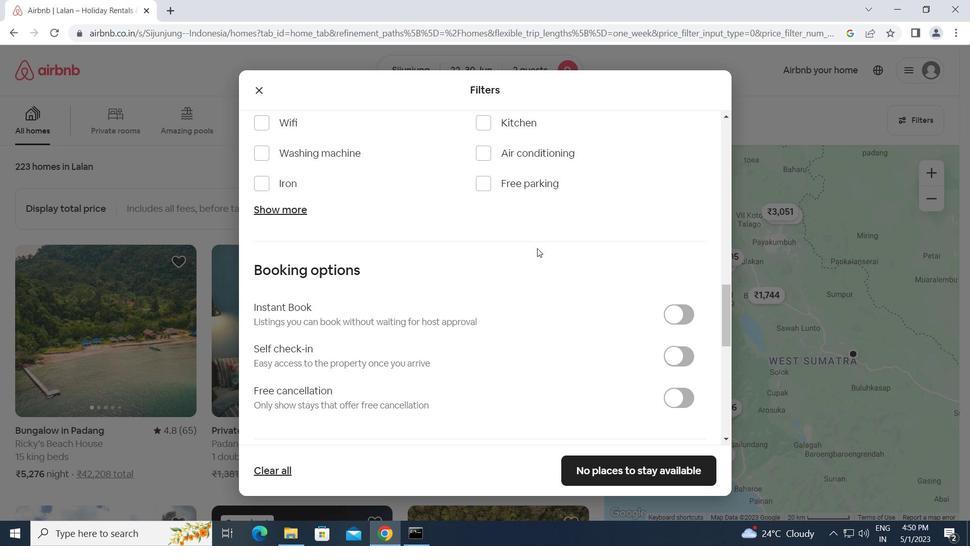 
Action: Mouse moved to (675, 164)
Screenshot: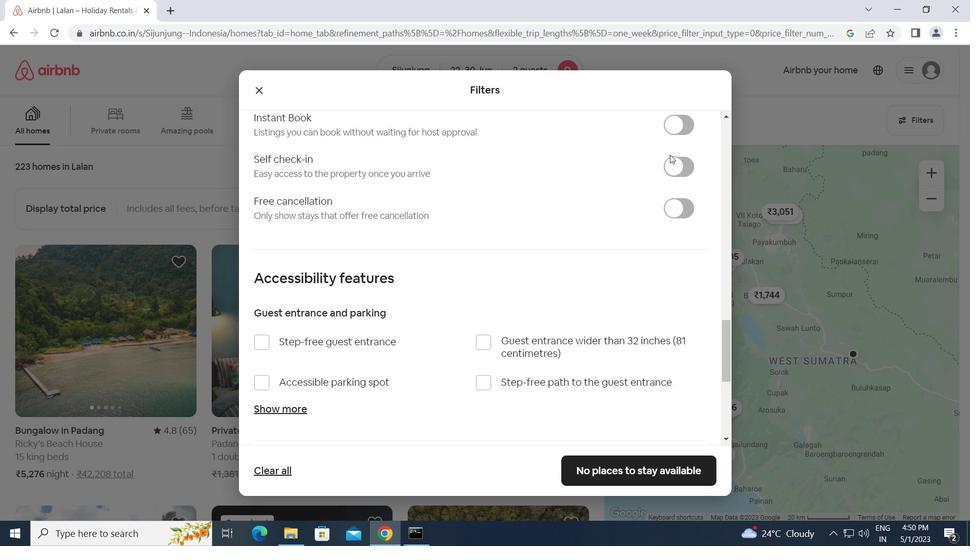 
Action: Mouse pressed left at (675, 164)
Screenshot: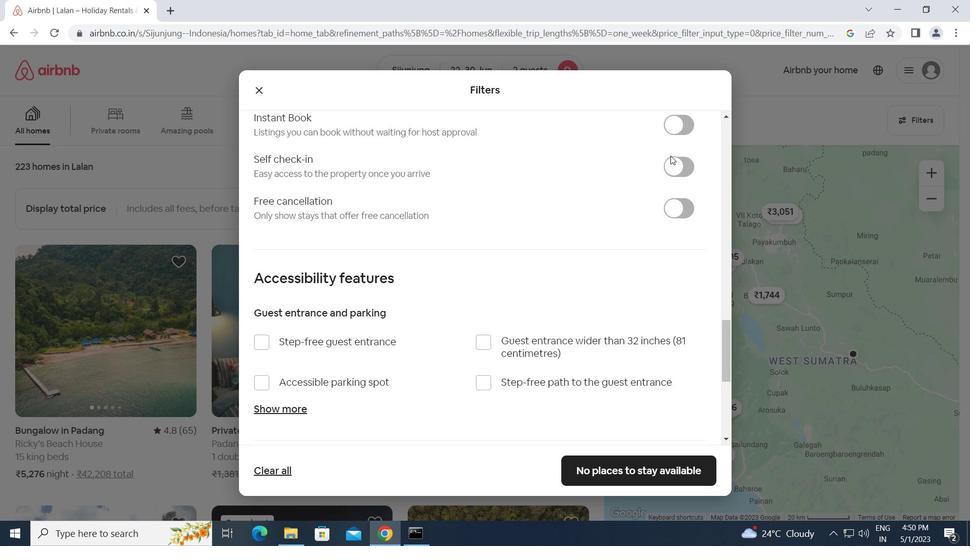 
Action: Mouse moved to (557, 202)
Screenshot: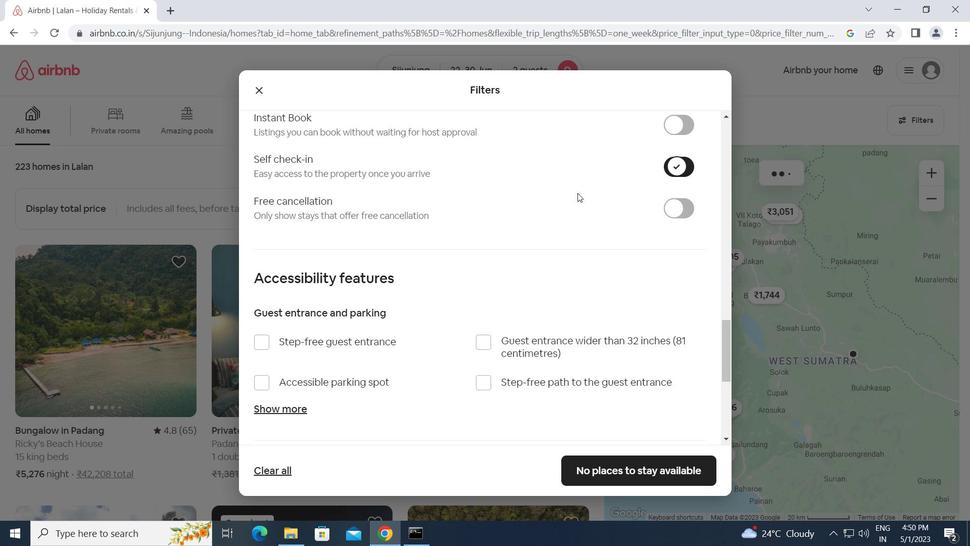 
Action: Mouse scrolled (557, 201) with delta (0, 0)
Screenshot: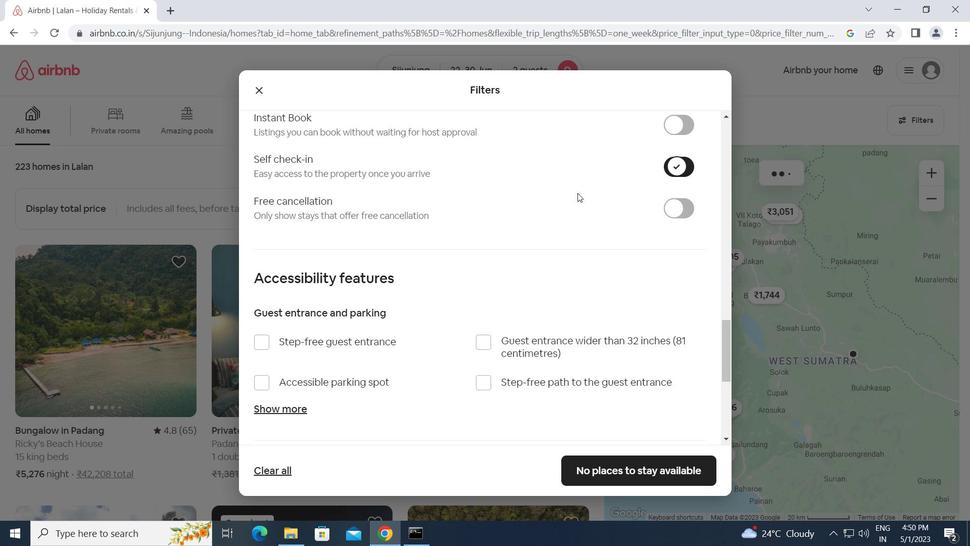 
Action: Mouse moved to (555, 204)
Screenshot: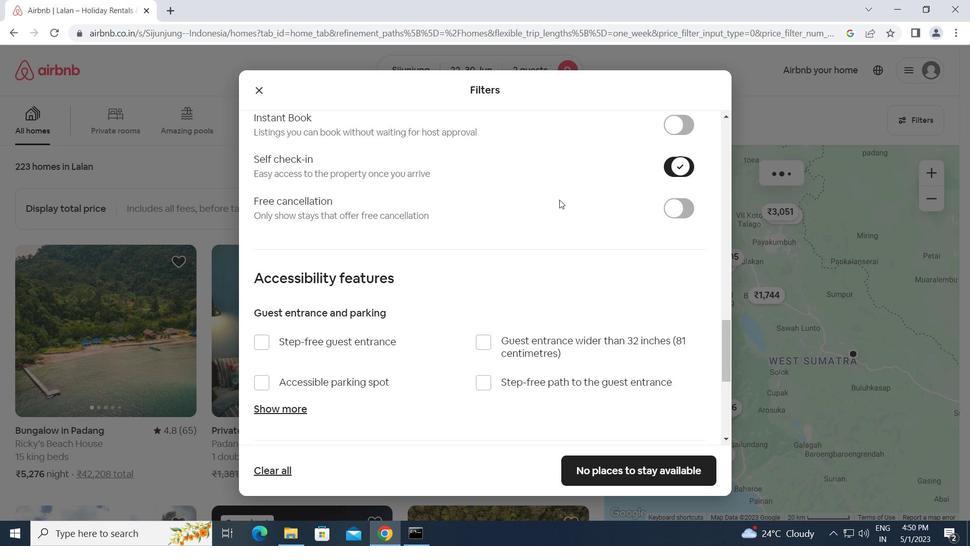 
Action: Mouse scrolled (555, 203) with delta (0, 0)
Screenshot: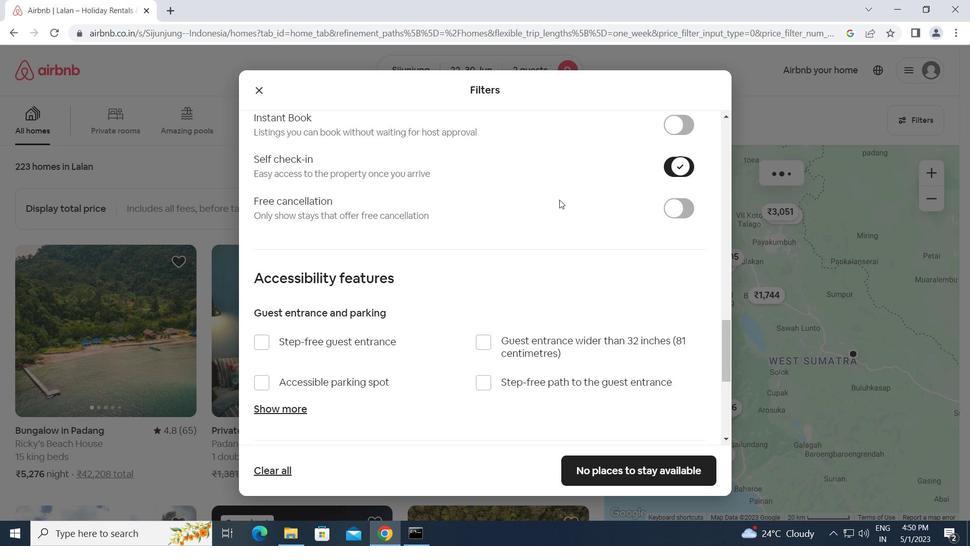 
Action: Mouse moved to (553, 205)
Screenshot: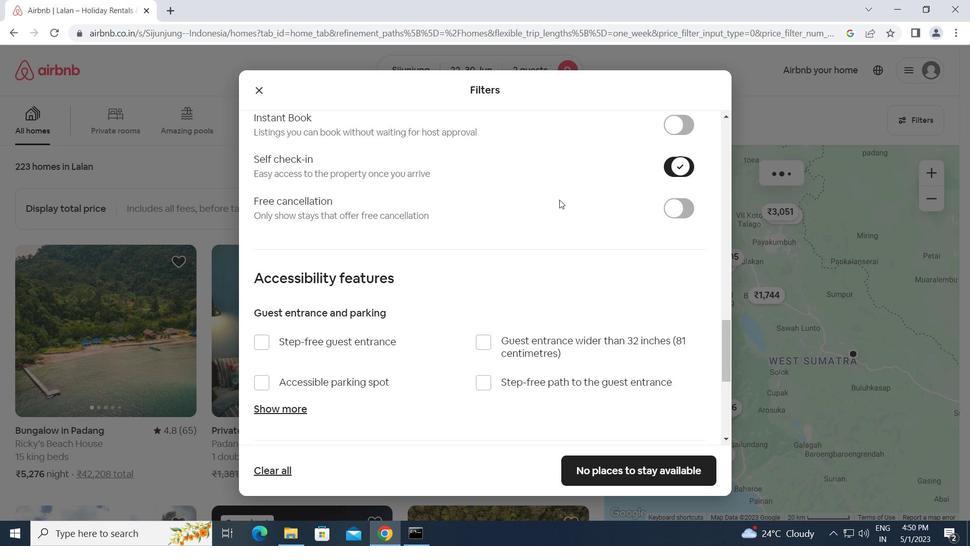 
Action: Mouse scrolled (553, 205) with delta (0, 0)
Screenshot: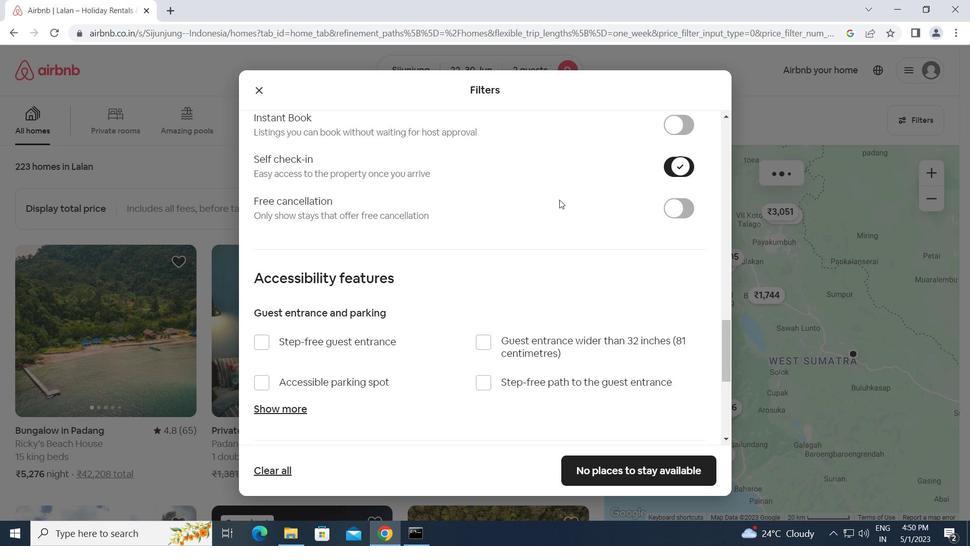 
Action: Mouse moved to (552, 207)
Screenshot: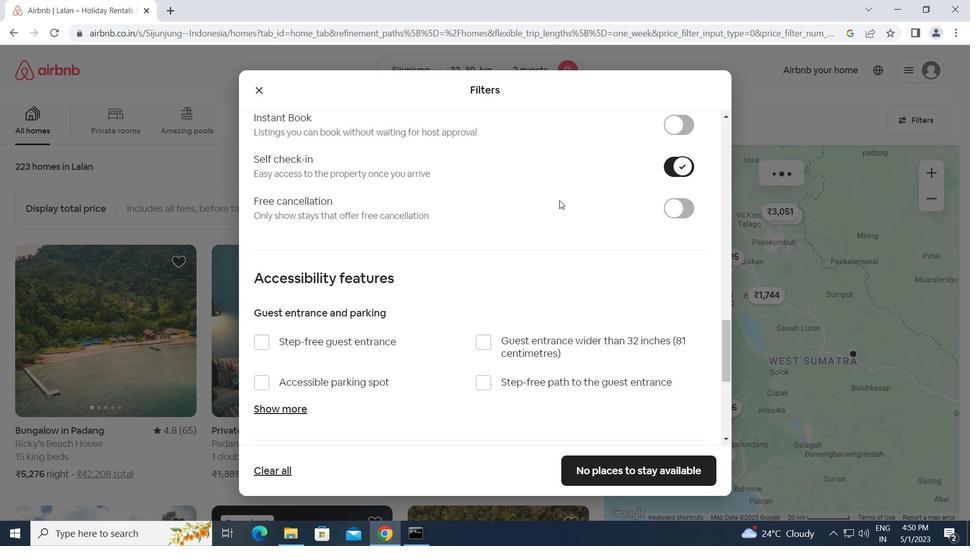 
Action: Mouse scrolled (552, 206) with delta (0, 0)
Screenshot: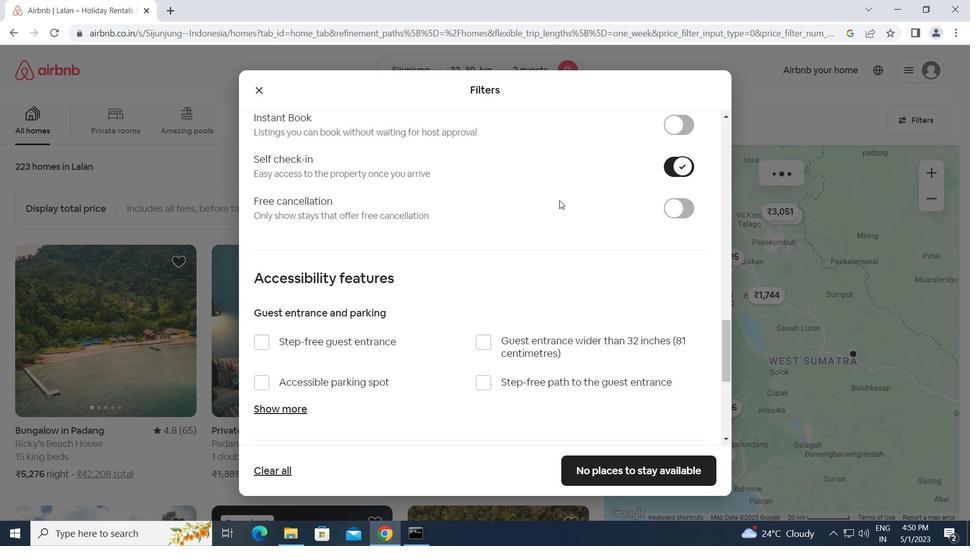 
Action: Mouse moved to (549, 208)
Screenshot: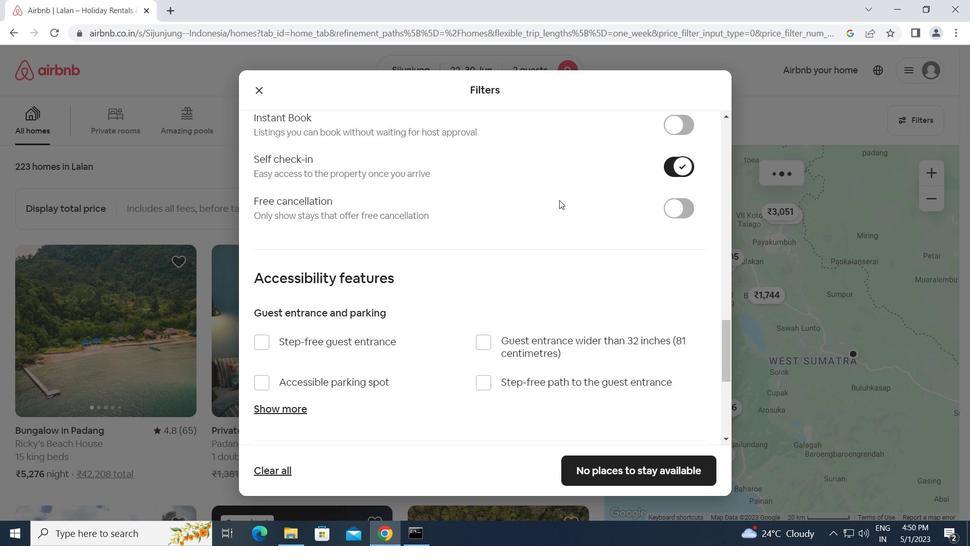 
Action: Mouse scrolled (549, 208) with delta (0, 0)
Screenshot: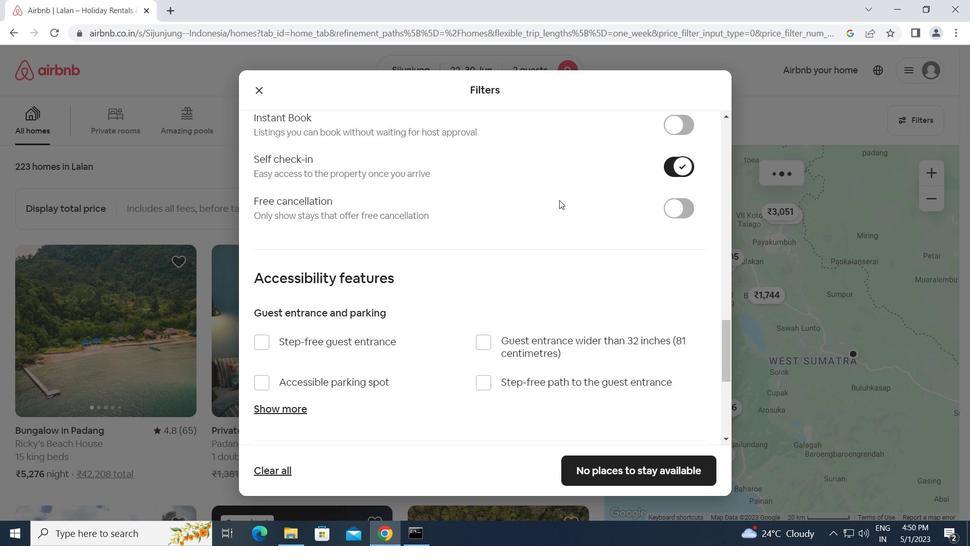 
Action: Mouse moved to (268, 351)
Screenshot: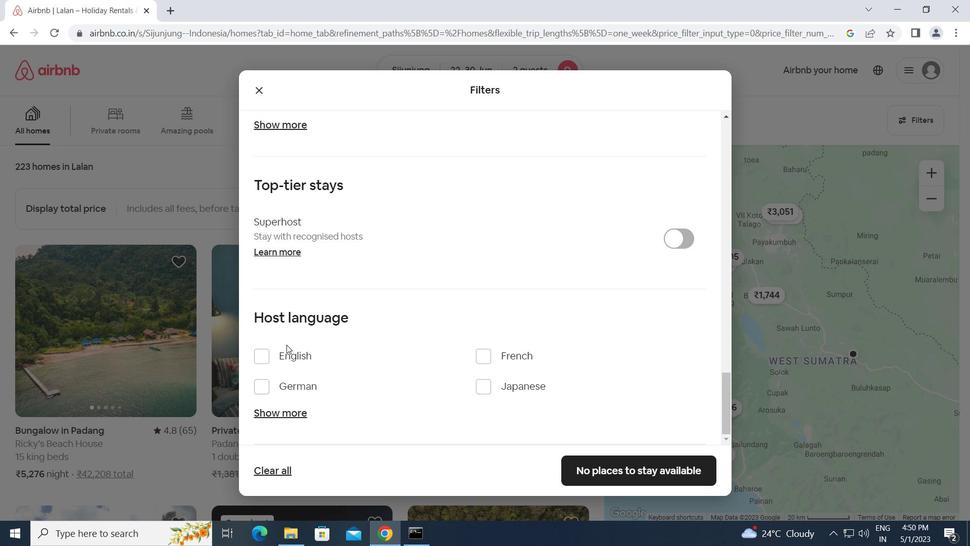 
Action: Mouse pressed left at (268, 351)
Screenshot: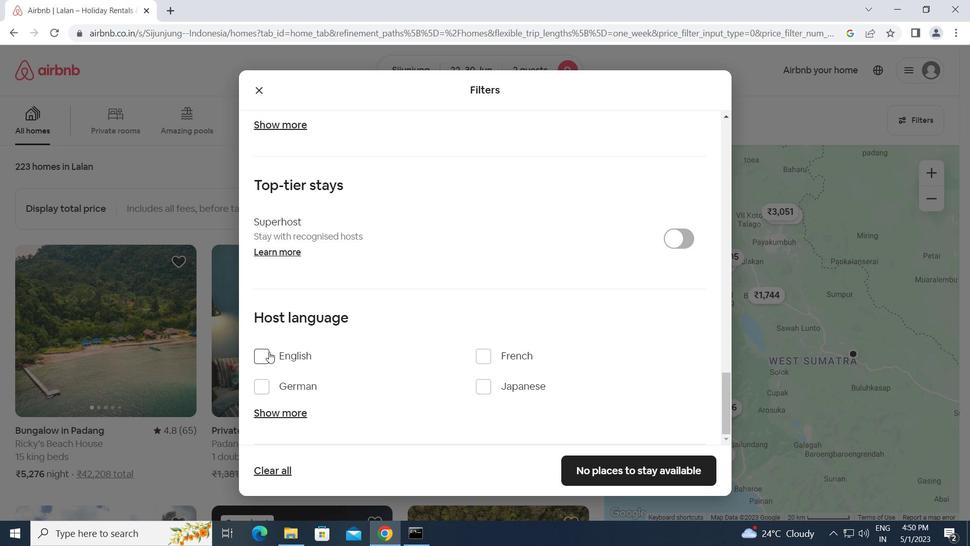 
Action: Mouse moved to (648, 468)
Screenshot: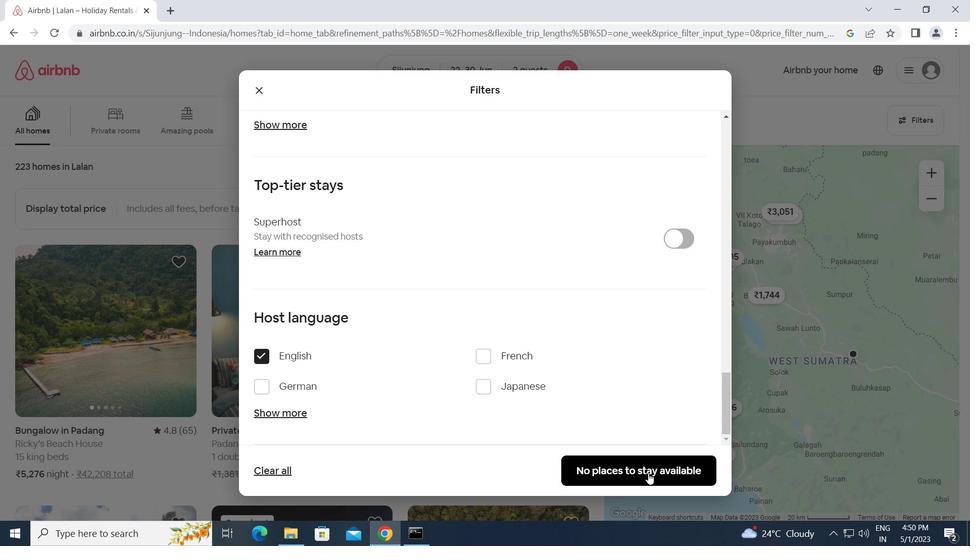 
Action: Mouse pressed left at (648, 468)
Screenshot: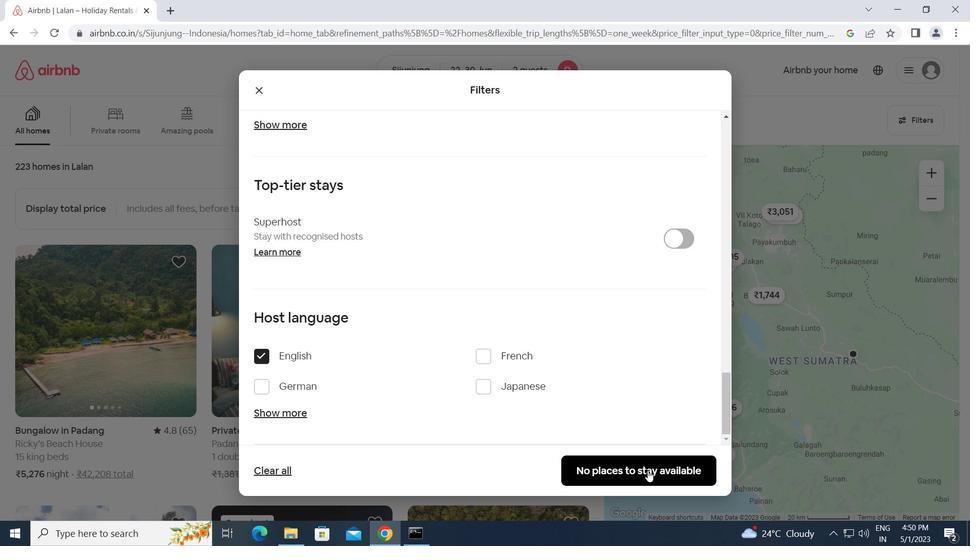 
Action: Mouse moved to (647, 468)
Screenshot: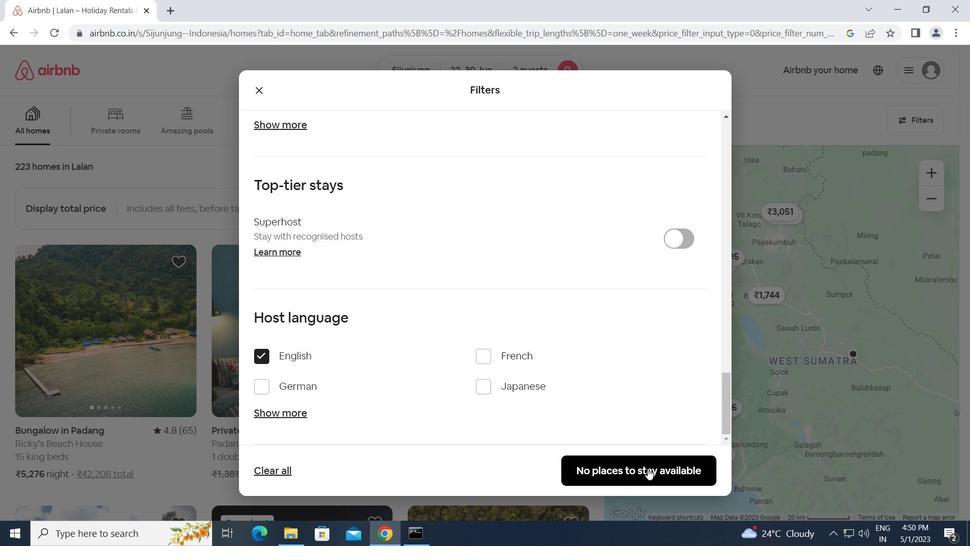 
